 Task: Add a signature Henry Lee containing Have a great Christmas Eve, Henry Lee to email address softage.5@softage.net and add a folder Nutrition
Action: Mouse moved to (38, 50)
Screenshot: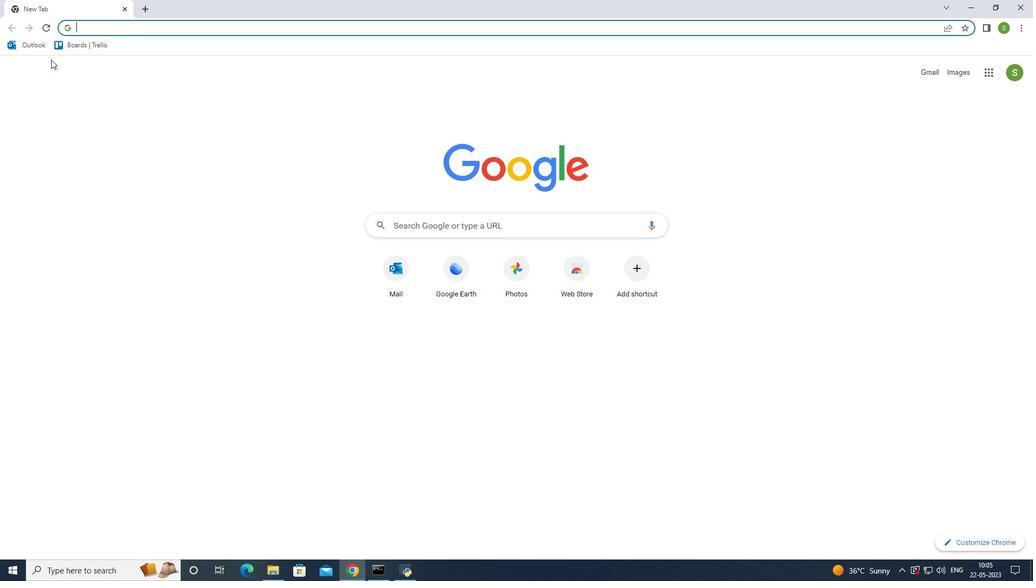 
Action: Mouse pressed left at (38, 50)
Screenshot: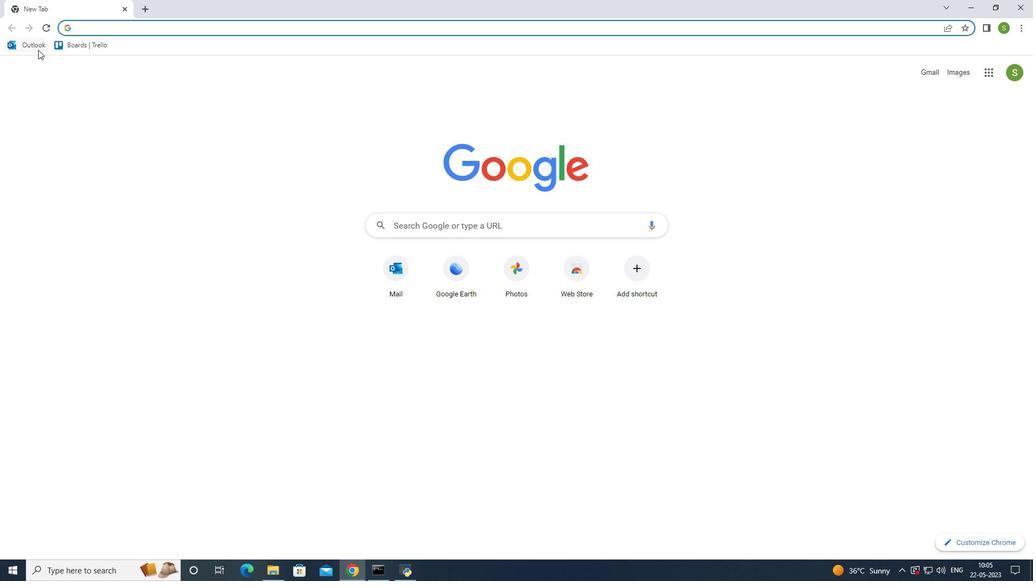 
Action: Mouse moved to (85, 90)
Screenshot: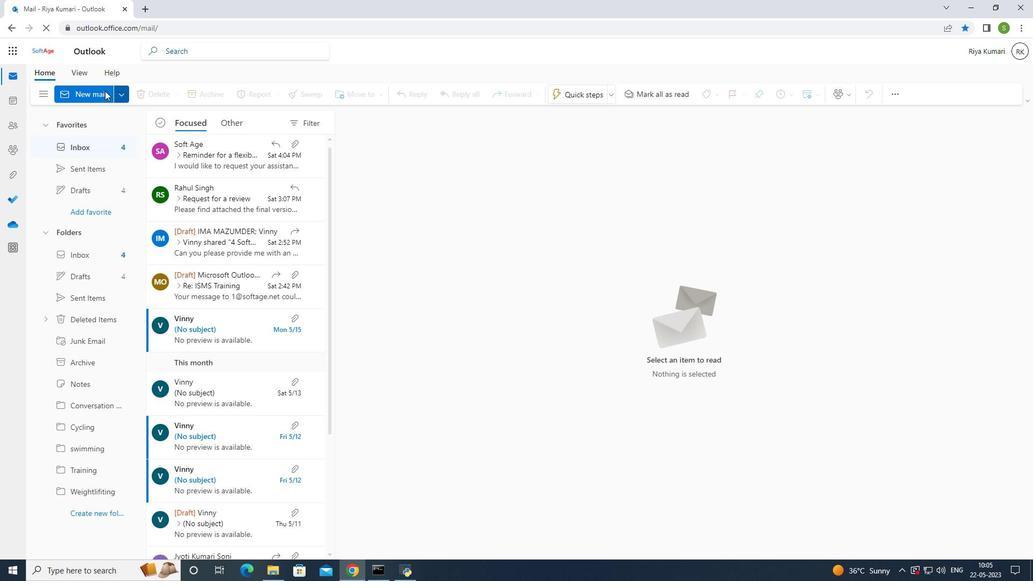 
Action: Mouse pressed left at (85, 90)
Screenshot: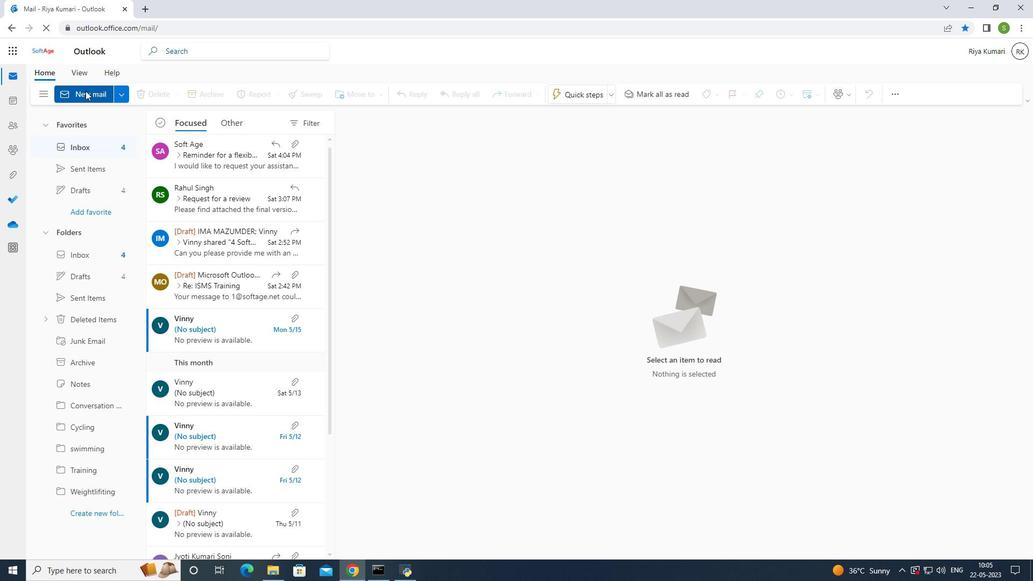 
Action: Mouse moved to (699, 92)
Screenshot: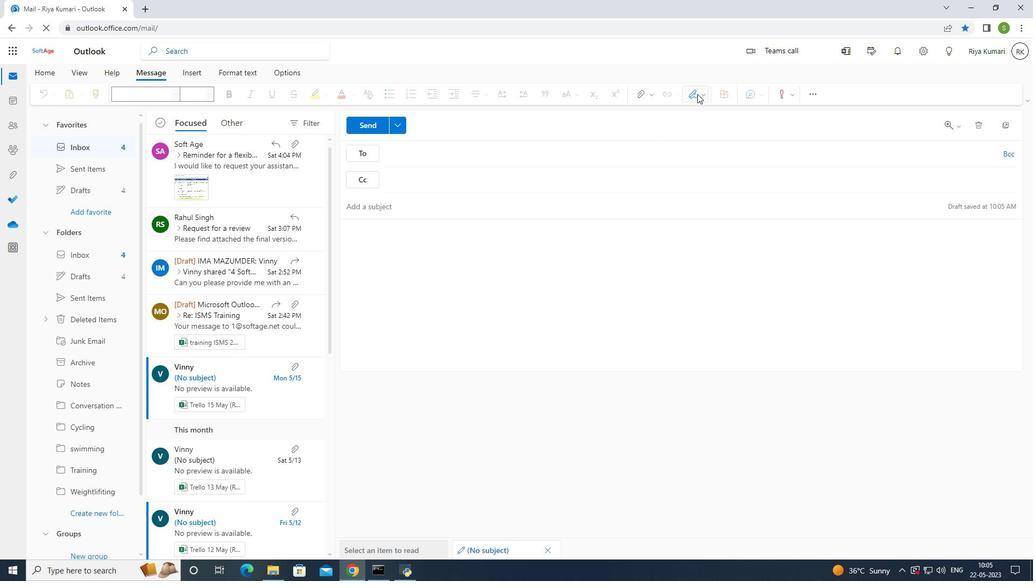 
Action: Mouse pressed left at (699, 92)
Screenshot: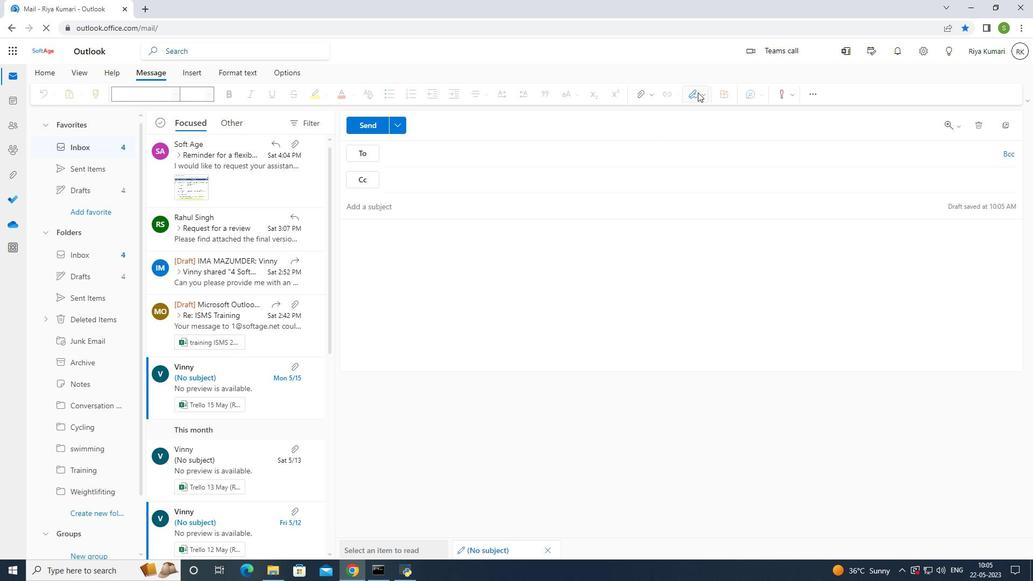 
Action: Mouse moved to (684, 140)
Screenshot: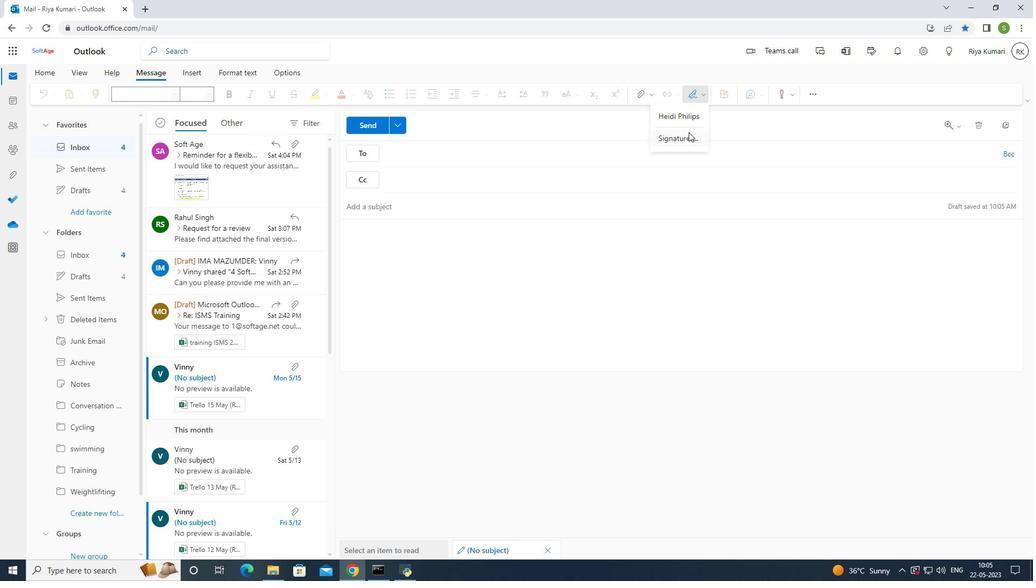 
Action: Mouse pressed left at (684, 140)
Screenshot: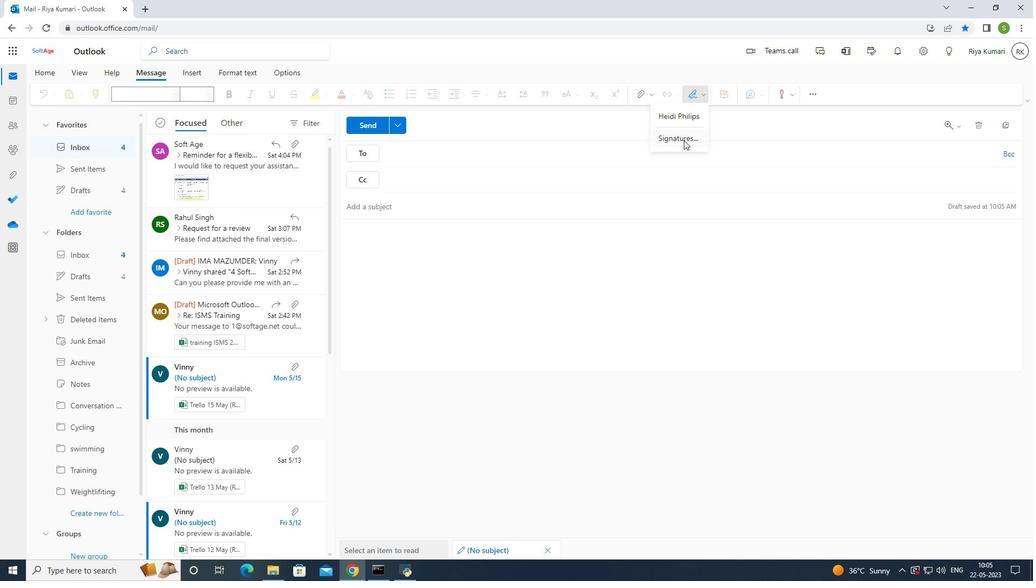 
Action: Mouse moved to (670, 178)
Screenshot: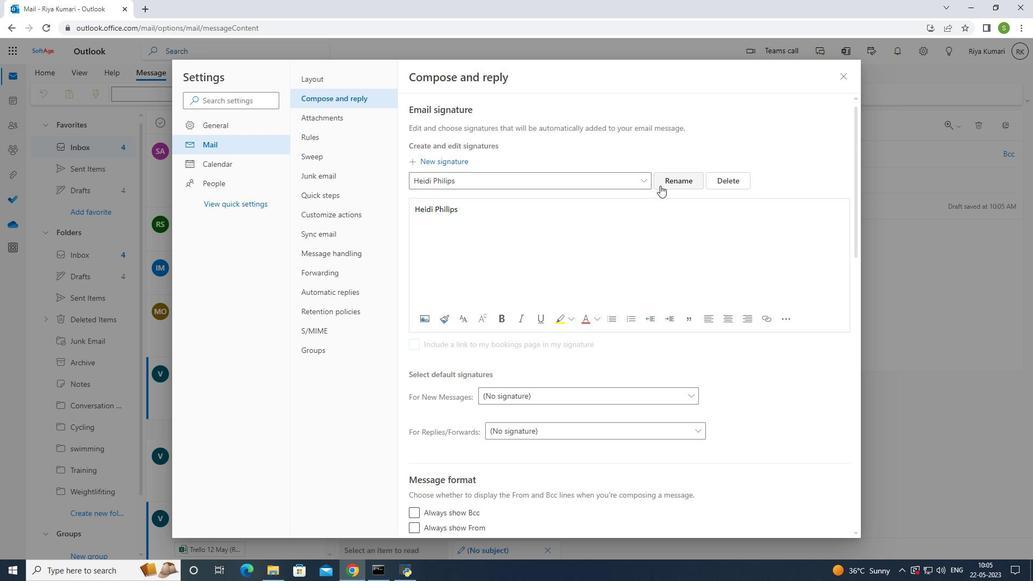 
Action: Mouse pressed left at (670, 178)
Screenshot: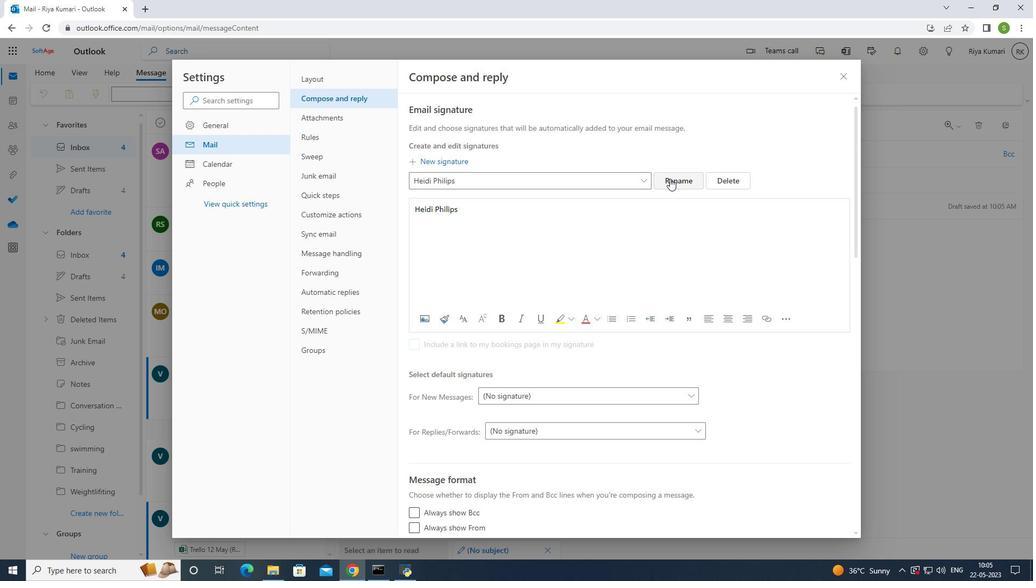 
Action: Mouse moved to (490, 172)
Screenshot: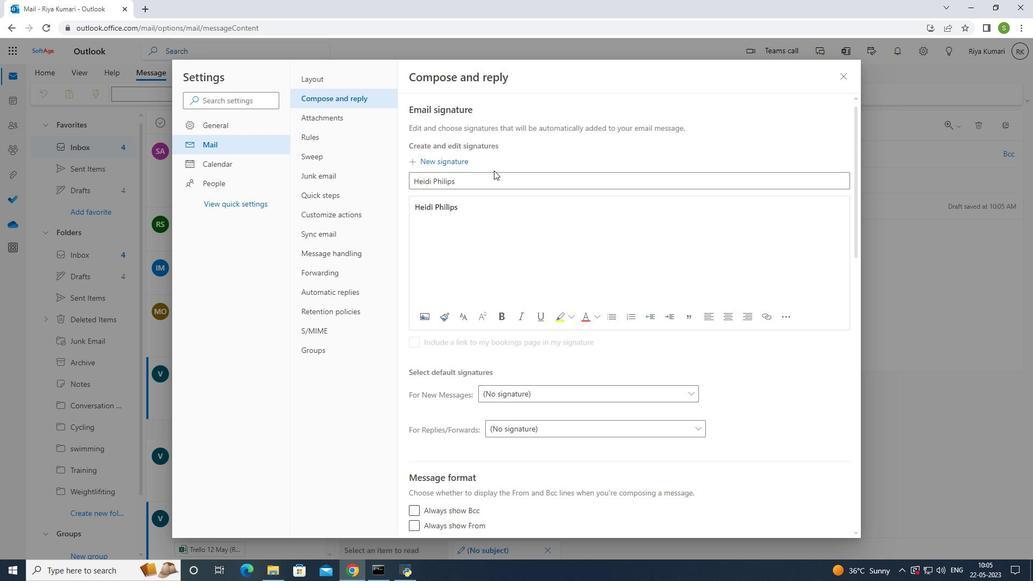 
Action: Mouse pressed left at (490, 172)
Screenshot: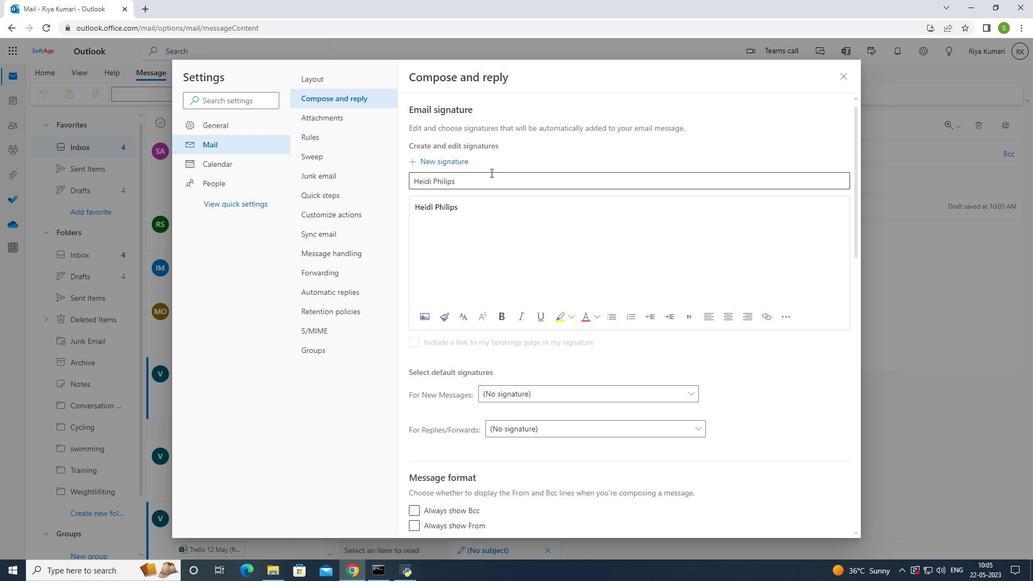 
Action: Key pressed <Key.backspace><Key.backspace><Key.backspace><Key.backspace><Key.backspace><Key.backspace><Key.backspace><Key.backspace><Key.backspace><Key.backspace><Key.backspace><Key.backspace><Key.backspace><Key.backspace><Key.backspace><Key.backspace><Key.backspace><Key.backspace><Key.backspace><Key.backspace><Key.backspace><Key.backspace><Key.backspace><Key.backspace>
Screenshot: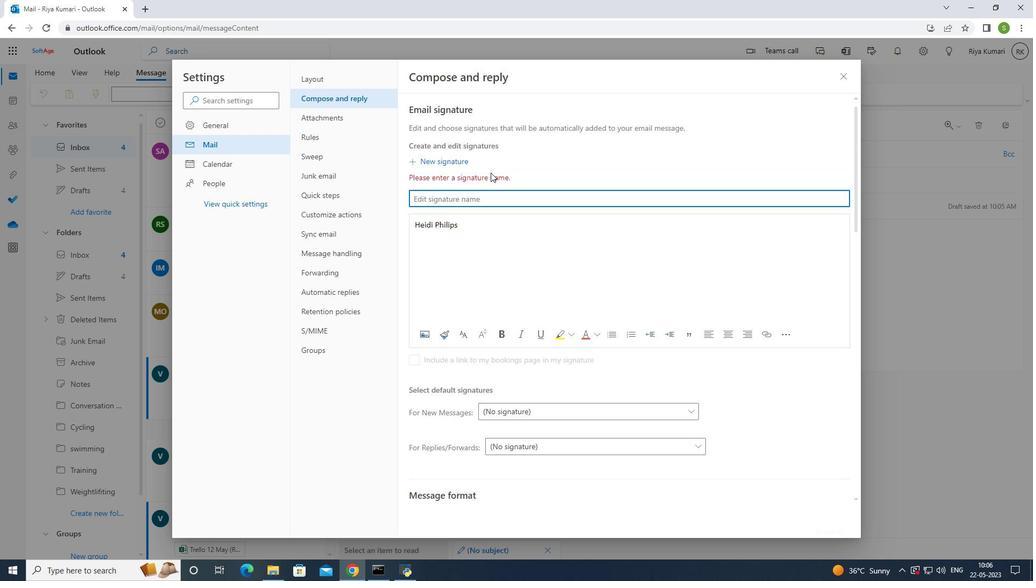 
Action: Mouse moved to (495, 195)
Screenshot: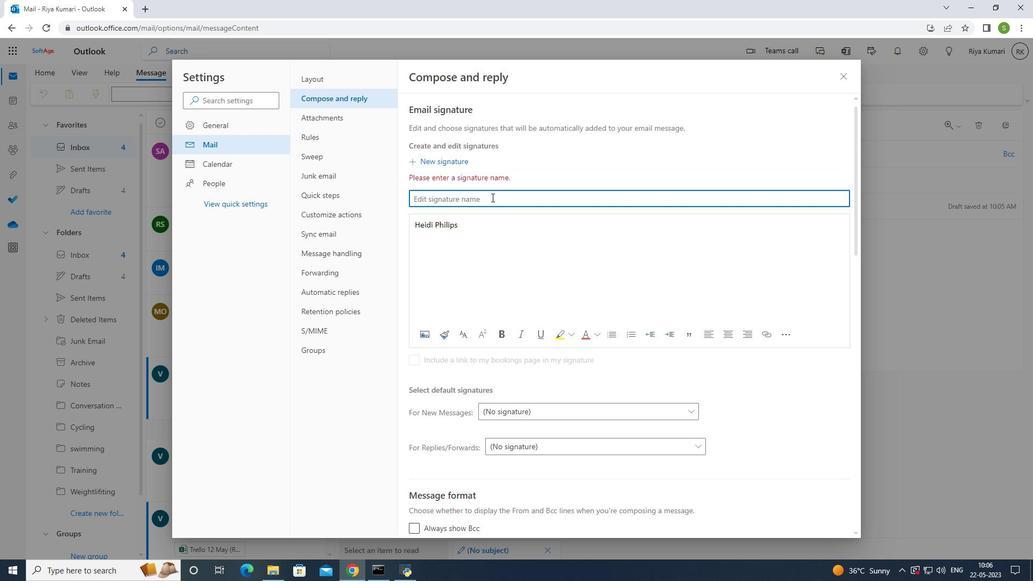 
Action: Key pressed <Key.shift>Henry<Key.space><Key.shift><Key.shift><Key.shift><Key.shift><Key.shift><Key.shift><Key.shift><Key.shift><Key.shift>Leectrl+A<'\x03'>
Screenshot: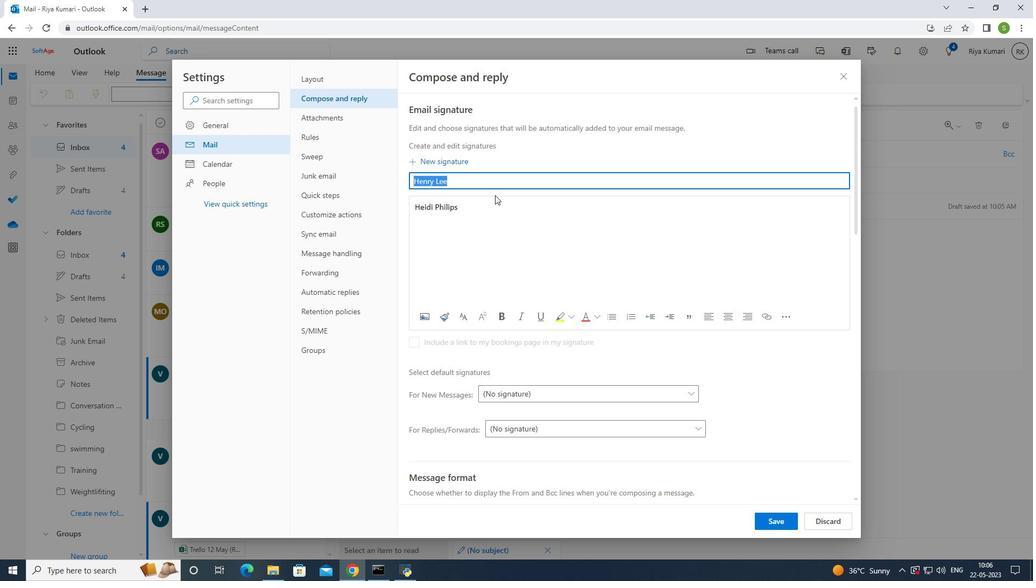 
Action: Mouse moved to (463, 208)
Screenshot: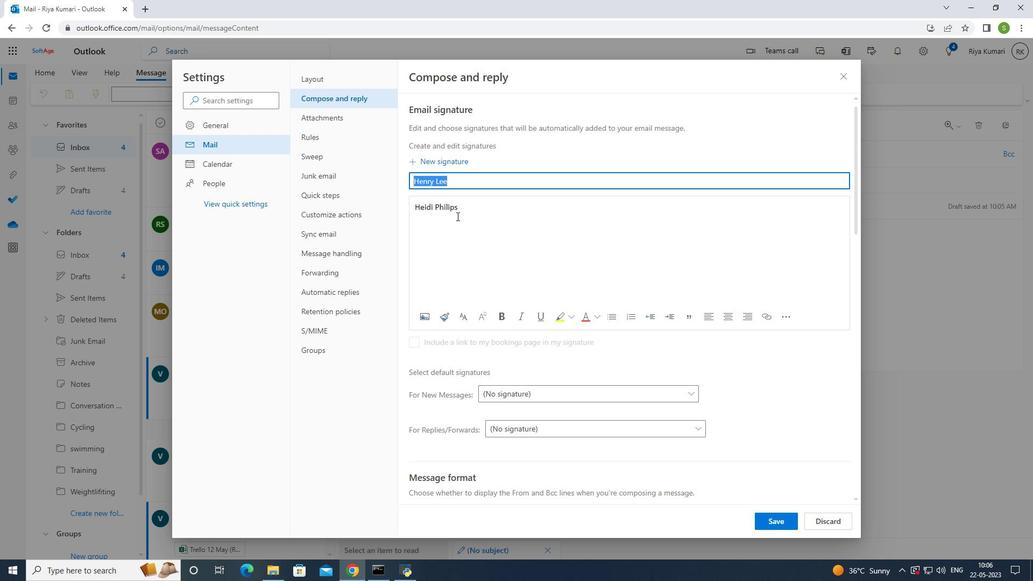 
Action: Mouse pressed left at (463, 208)
Screenshot: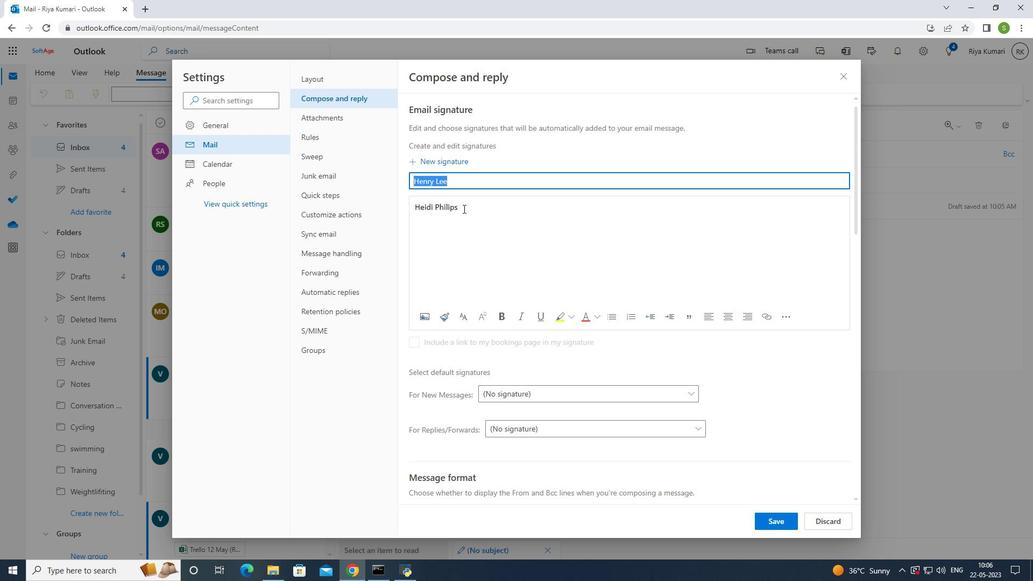 
Action: Mouse moved to (462, 208)
Screenshot: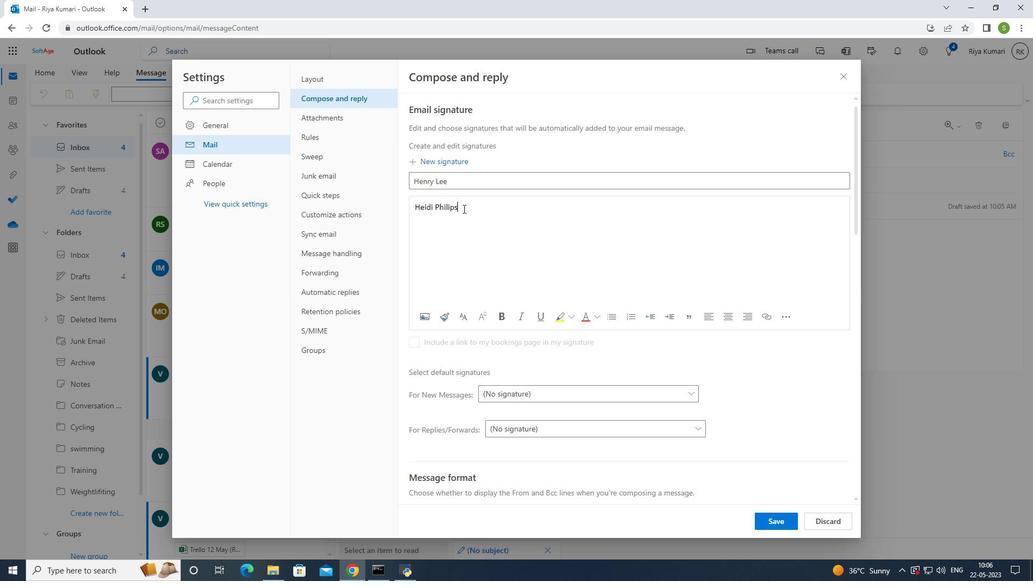 
Action: Key pressed <Key.backspace>
Screenshot: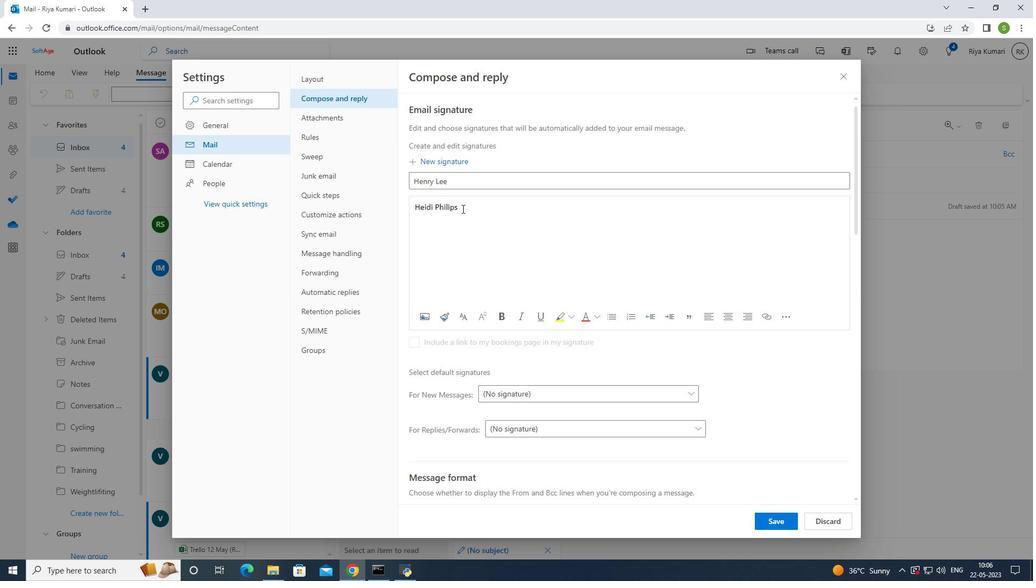 
Action: Mouse moved to (460, 209)
Screenshot: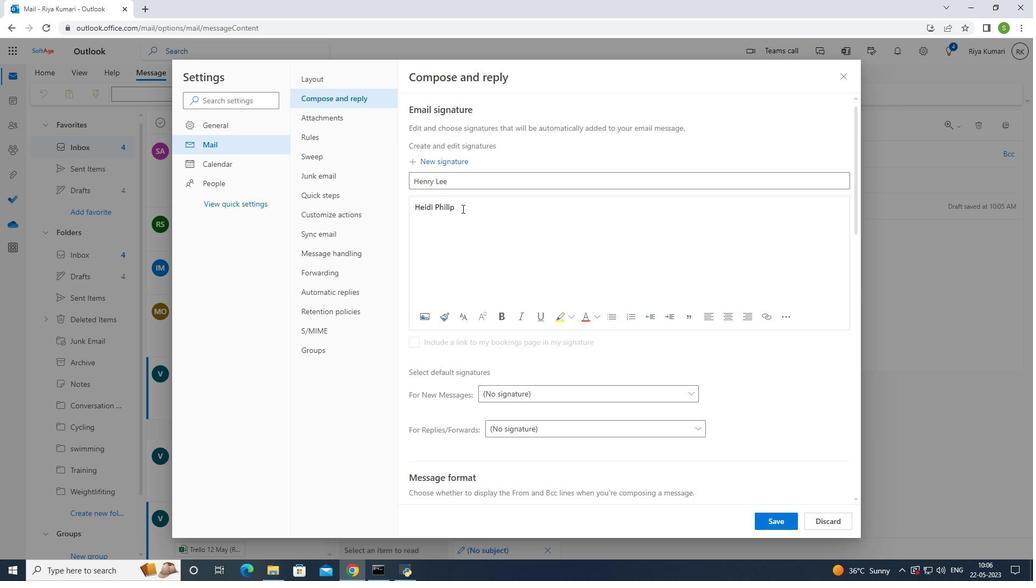 
Action: Key pressed <Key.backspace><Key.backspace><Key.backspace><Key.backspace><Key.backspace><Key.backspace><Key.backspace><Key.backspace><Key.backspace><Key.backspace><Key.backspace><Key.backspace><Key.backspace><Key.backspace><Key.backspace><Key.backspace><Key.backspace>ctrl+V
Screenshot: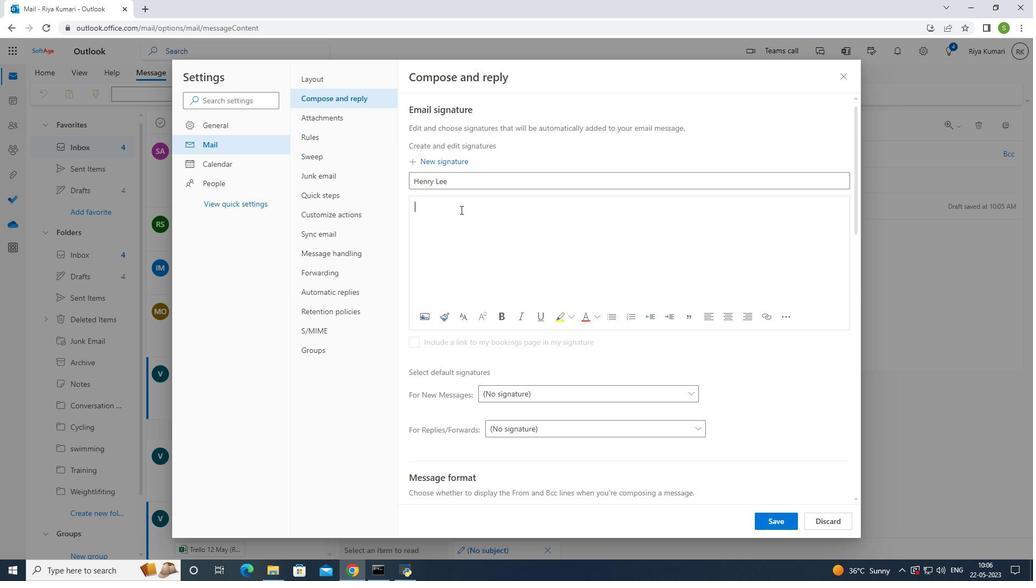
Action: Mouse moved to (776, 525)
Screenshot: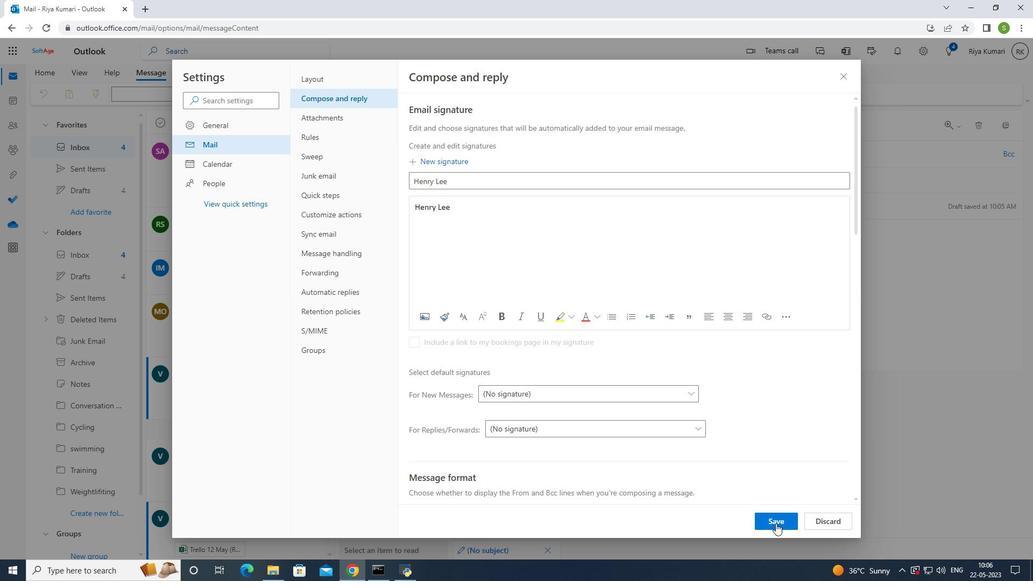 
Action: Mouse pressed left at (776, 525)
Screenshot: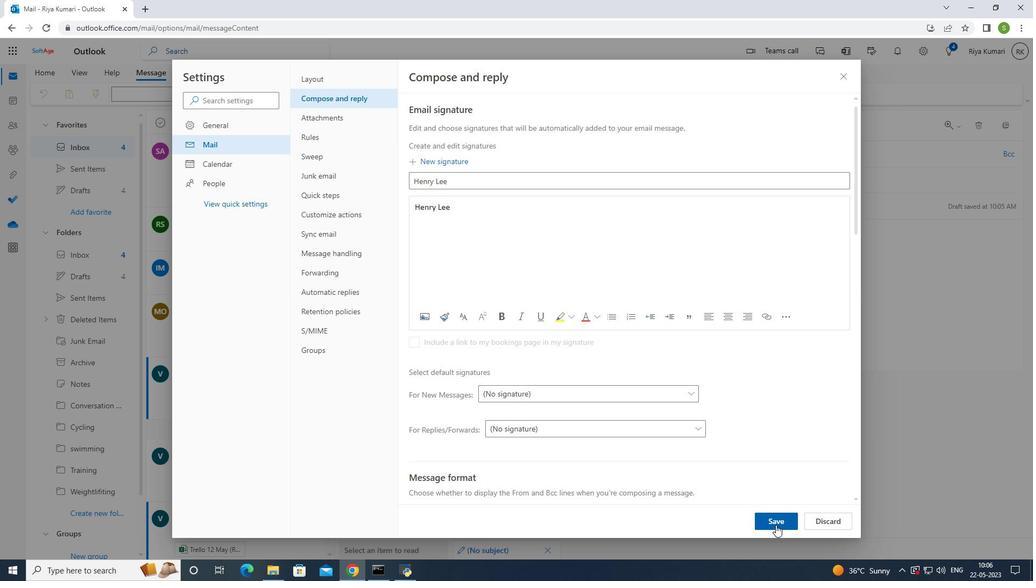 
Action: Mouse moved to (850, 78)
Screenshot: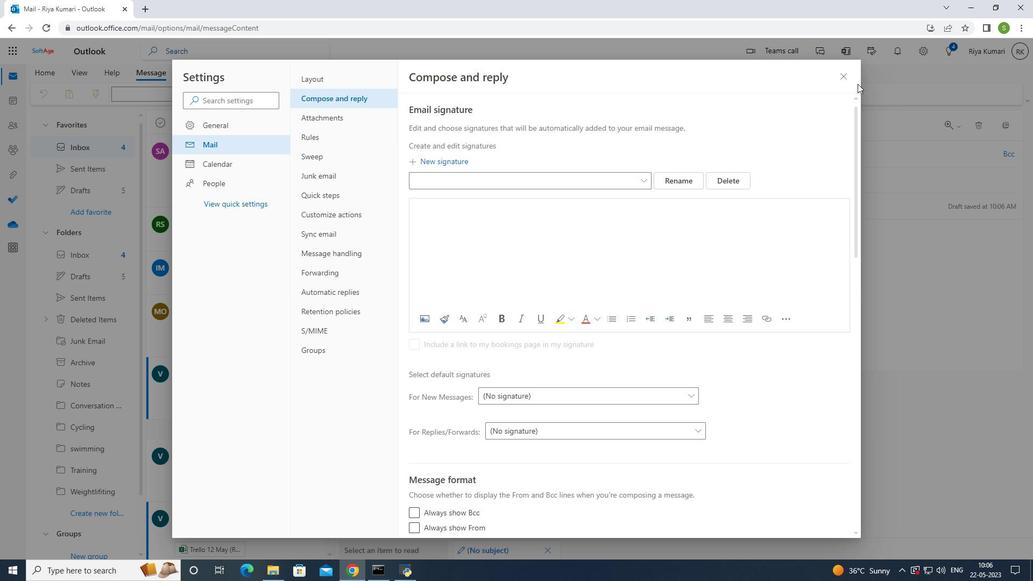
Action: Mouse pressed left at (850, 78)
Screenshot: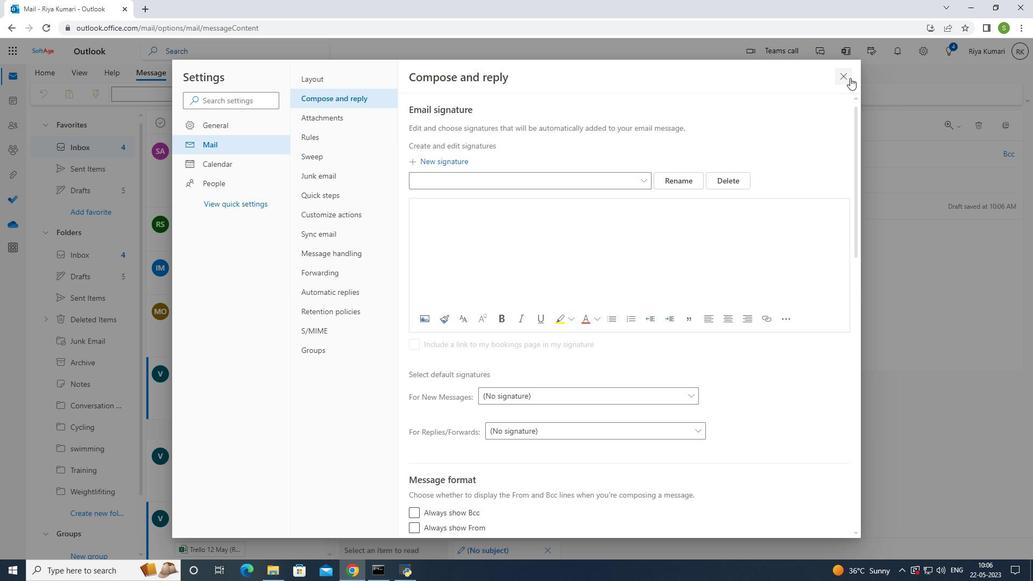 
Action: Mouse moved to (420, 242)
Screenshot: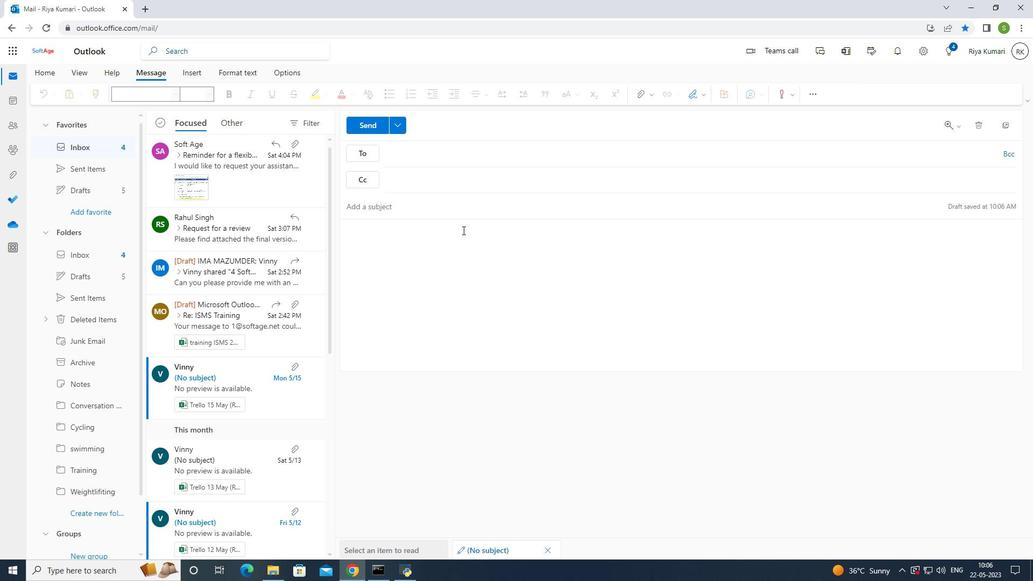 
Action: Mouse pressed left at (420, 242)
Screenshot: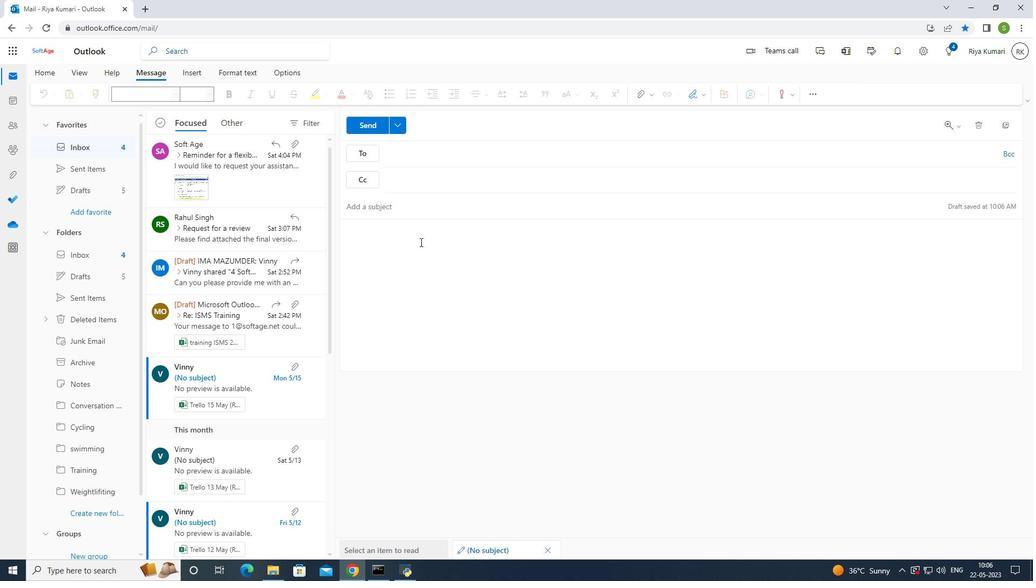 
Action: Mouse moved to (702, 93)
Screenshot: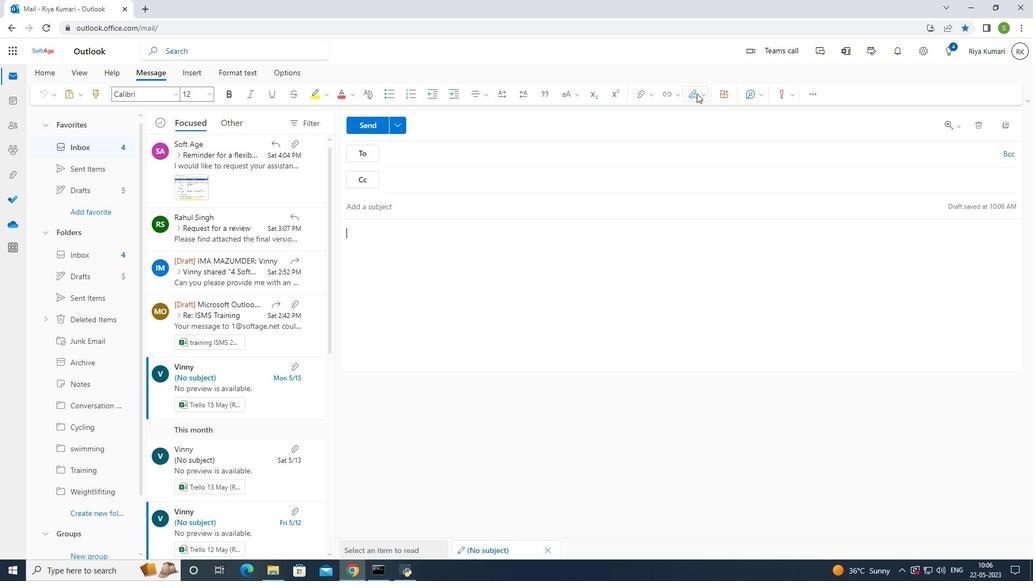 
Action: Mouse pressed left at (702, 93)
Screenshot: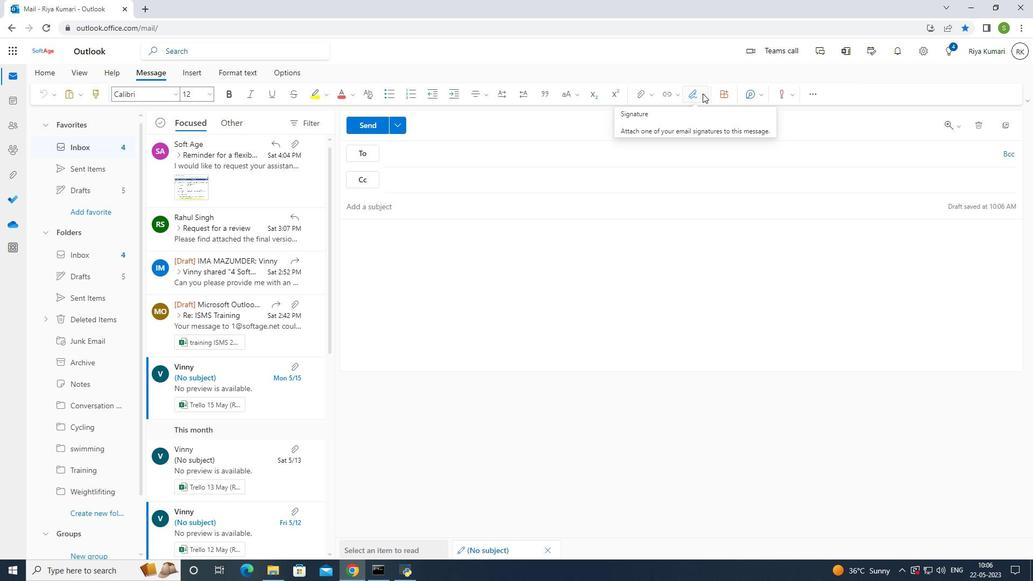 
Action: Mouse moved to (687, 116)
Screenshot: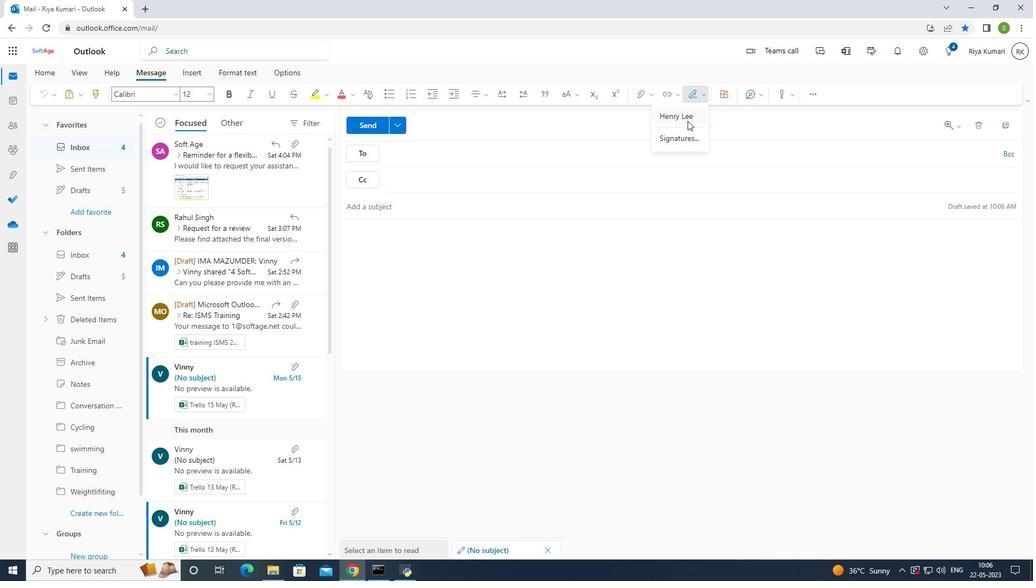 
Action: Mouse pressed left at (687, 116)
Screenshot: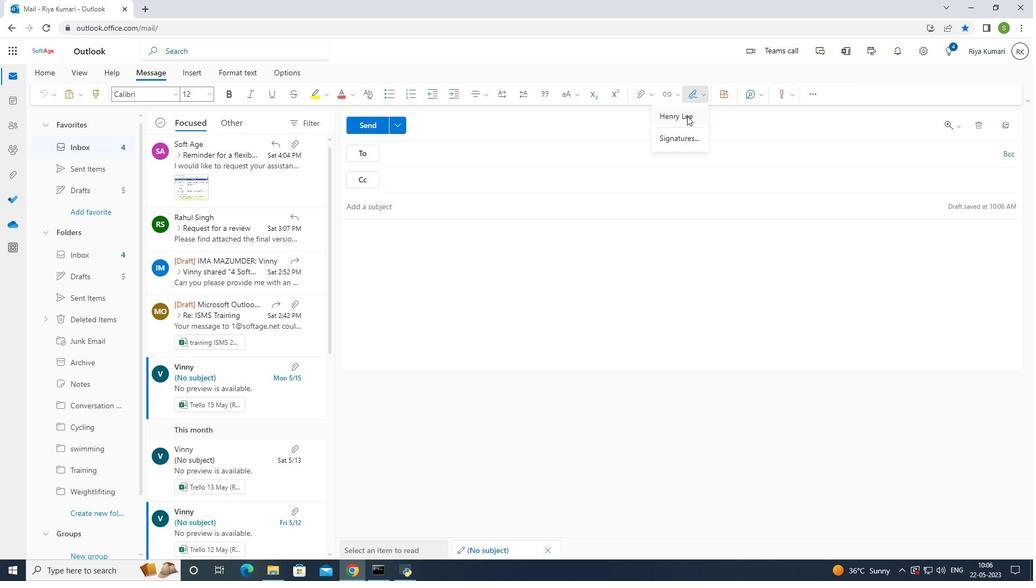 
Action: Mouse moved to (426, 156)
Screenshot: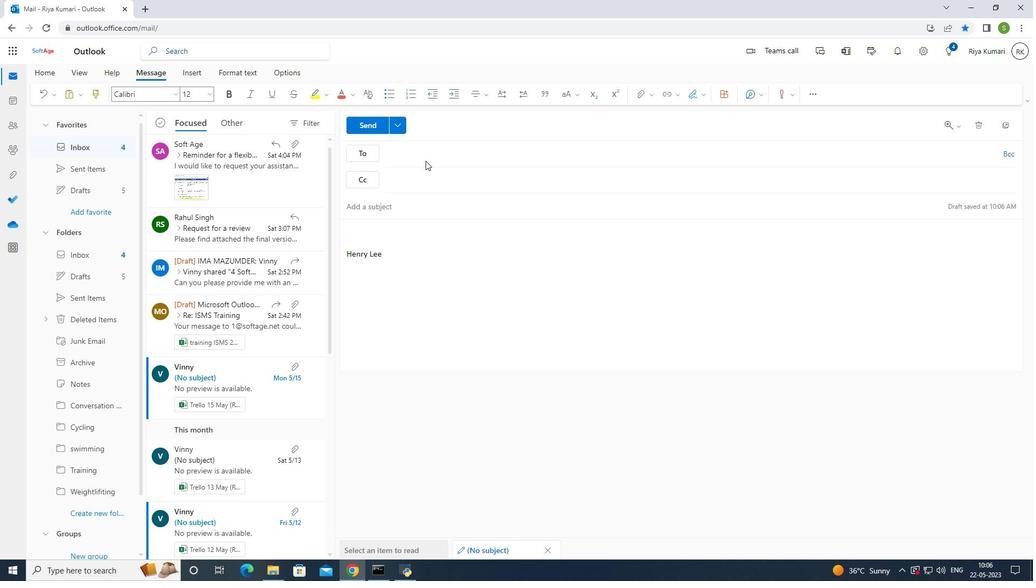 
Action: Mouse pressed left at (426, 156)
Screenshot: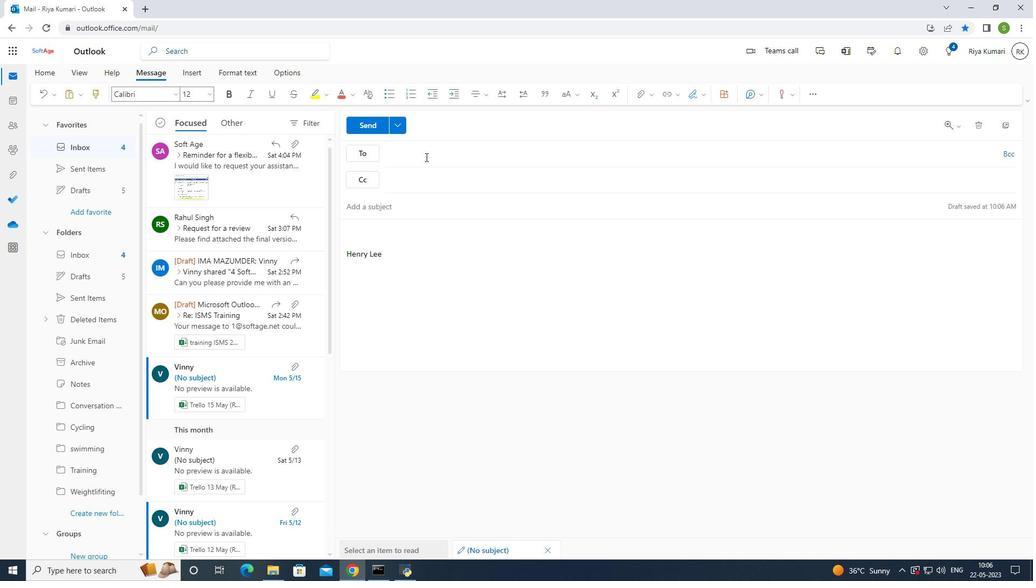 
Action: Mouse moved to (426, 156)
Screenshot: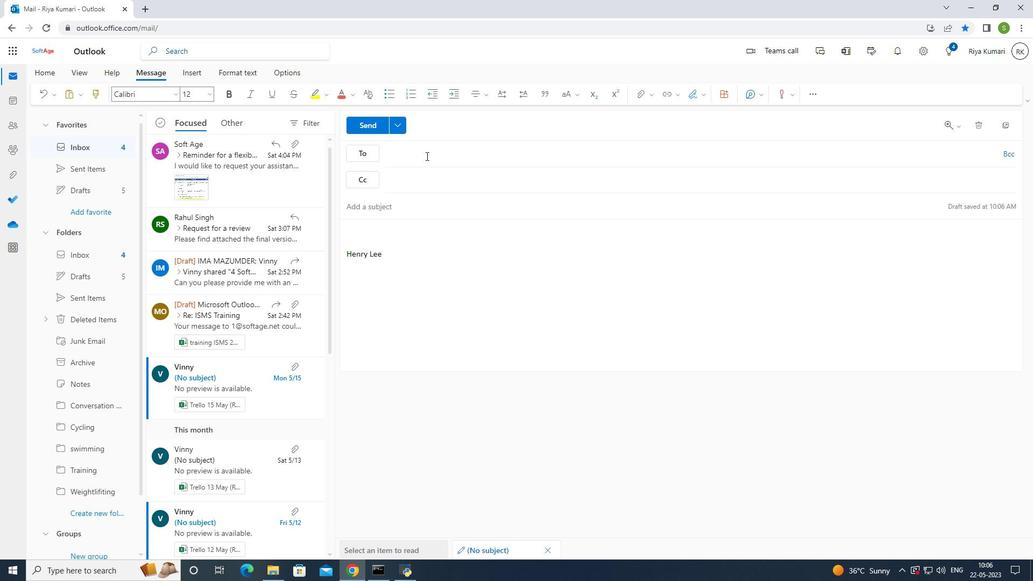 
Action: Key pressed sog<Key.backspace>ftage.5<Key.shift>@softage.net
Screenshot: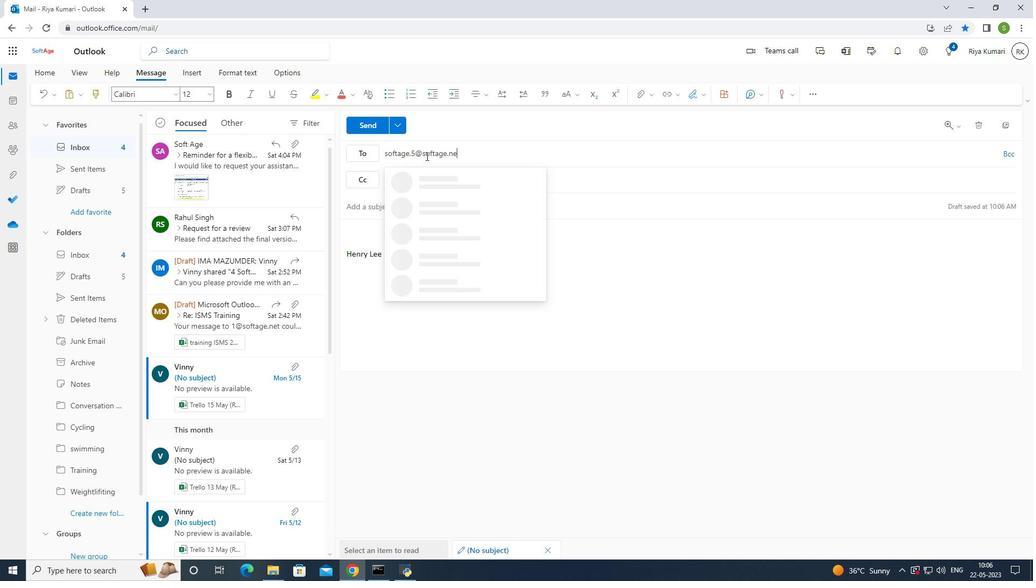 
Action: Mouse moved to (435, 179)
Screenshot: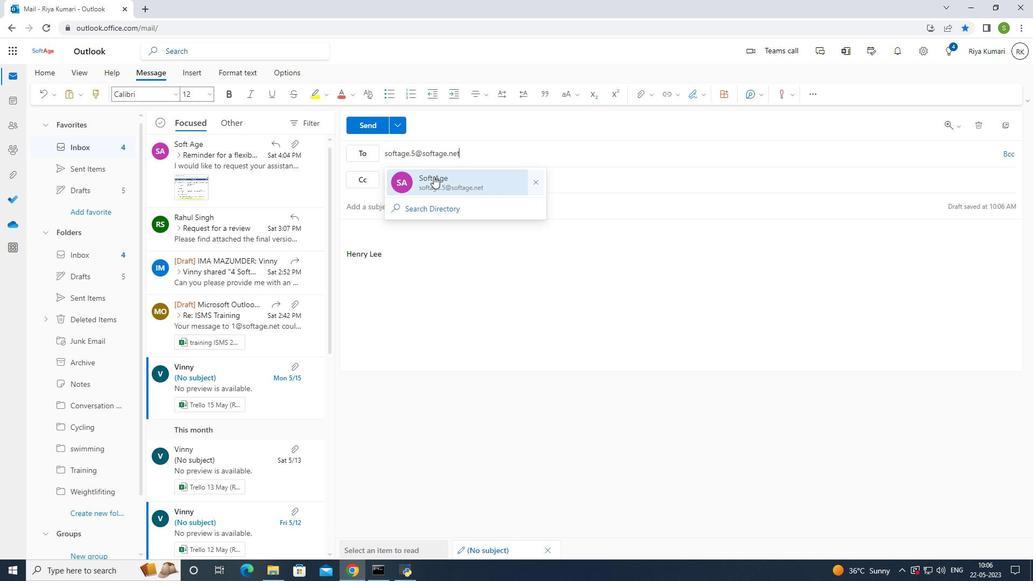 
Action: Mouse pressed left at (435, 179)
Screenshot: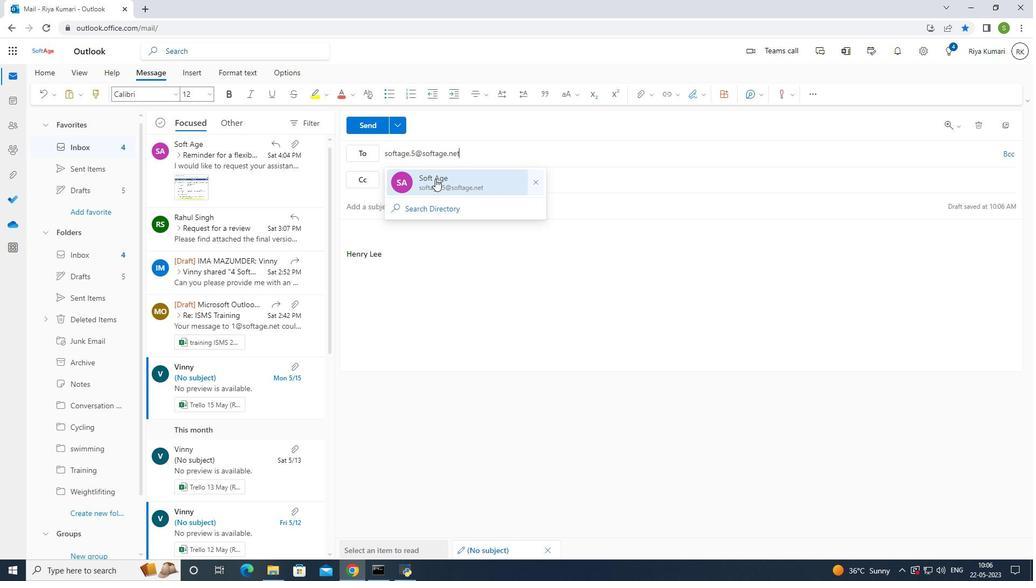 
Action: Mouse moved to (89, 335)
Screenshot: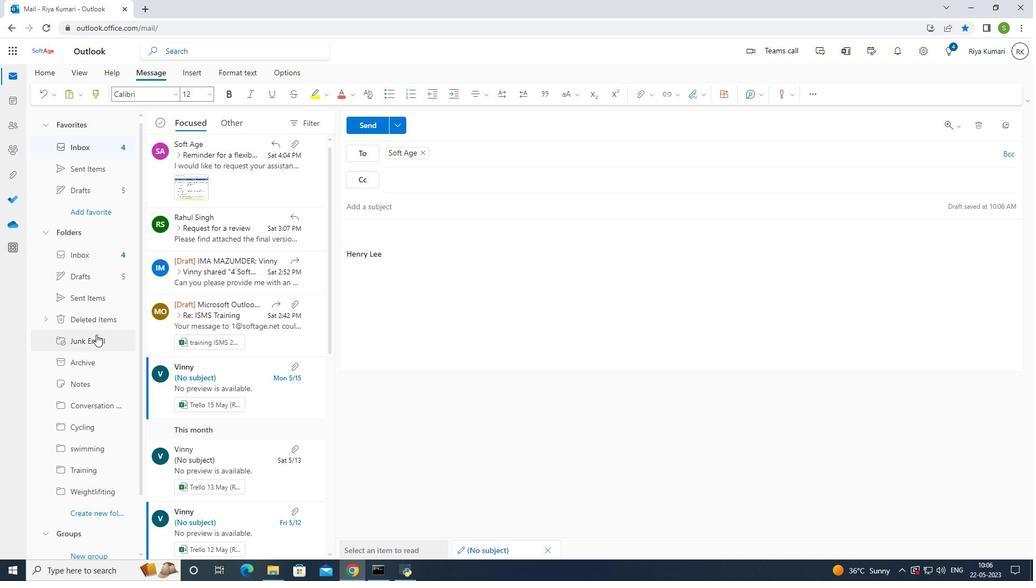 
Action: Mouse scrolled (89, 335) with delta (0, 0)
Screenshot: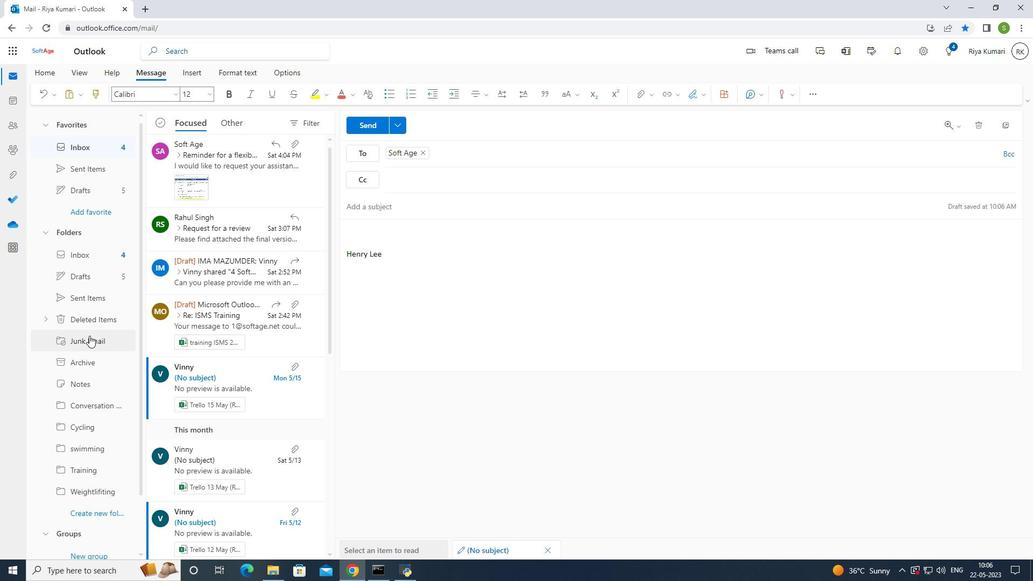 
Action: Mouse scrolled (89, 335) with delta (0, 0)
Screenshot: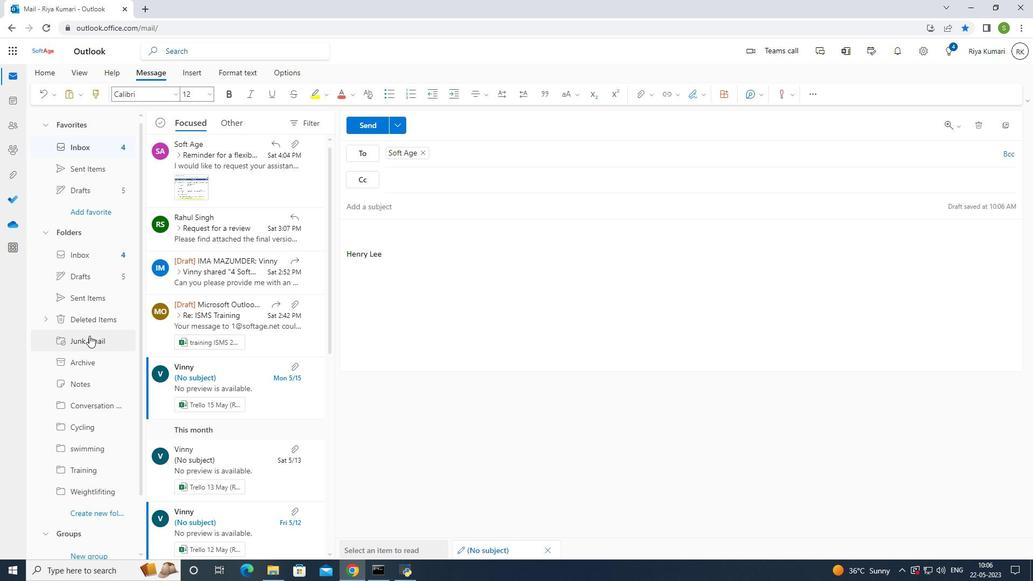 
Action: Mouse moved to (89, 336)
Screenshot: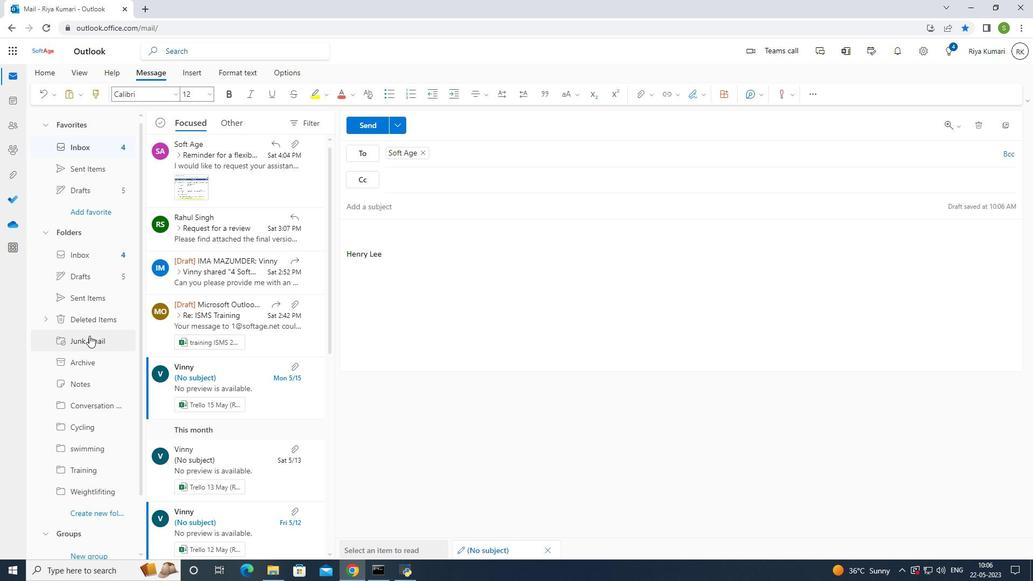 
Action: Mouse scrolled (89, 335) with delta (0, 0)
Screenshot: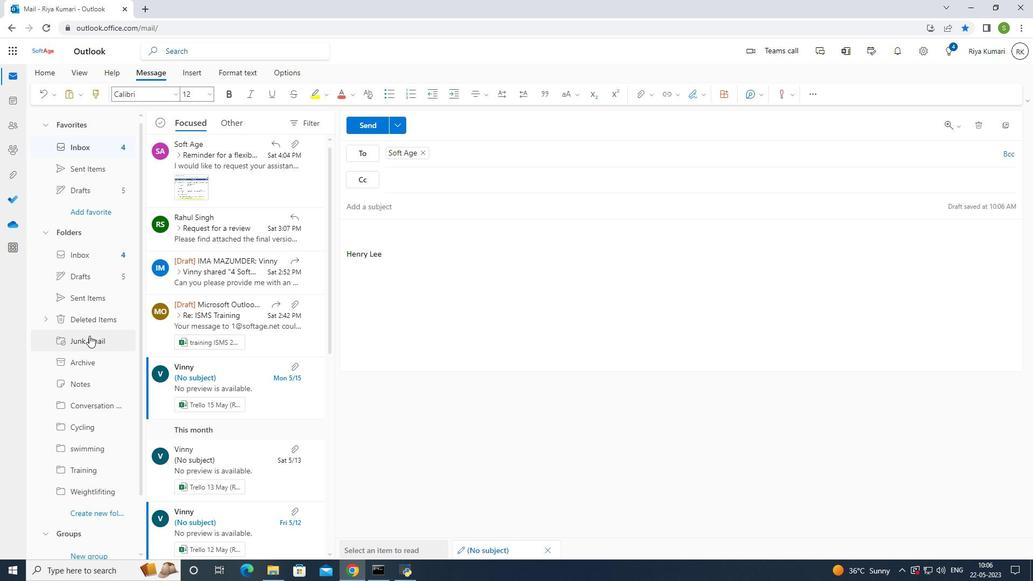 
Action: Mouse scrolled (89, 335) with delta (0, 0)
Screenshot: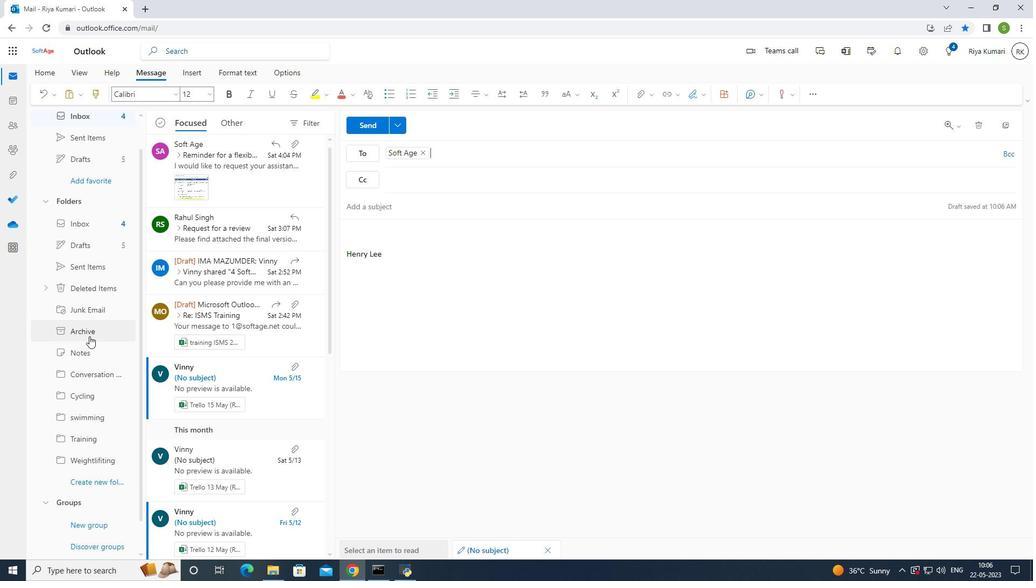 
Action: Mouse scrolled (89, 335) with delta (0, 0)
Screenshot: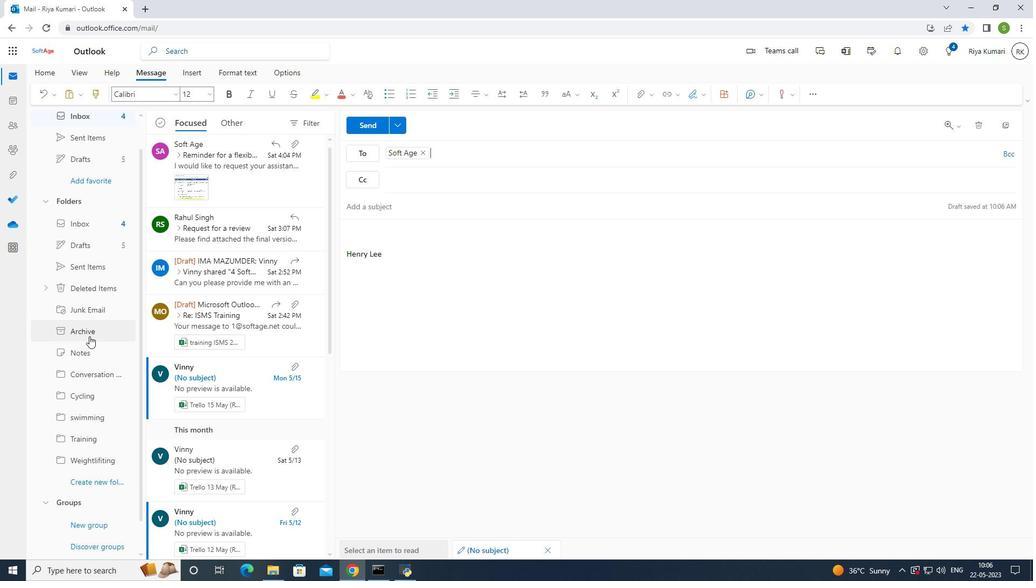 
Action: Mouse moved to (97, 454)
Screenshot: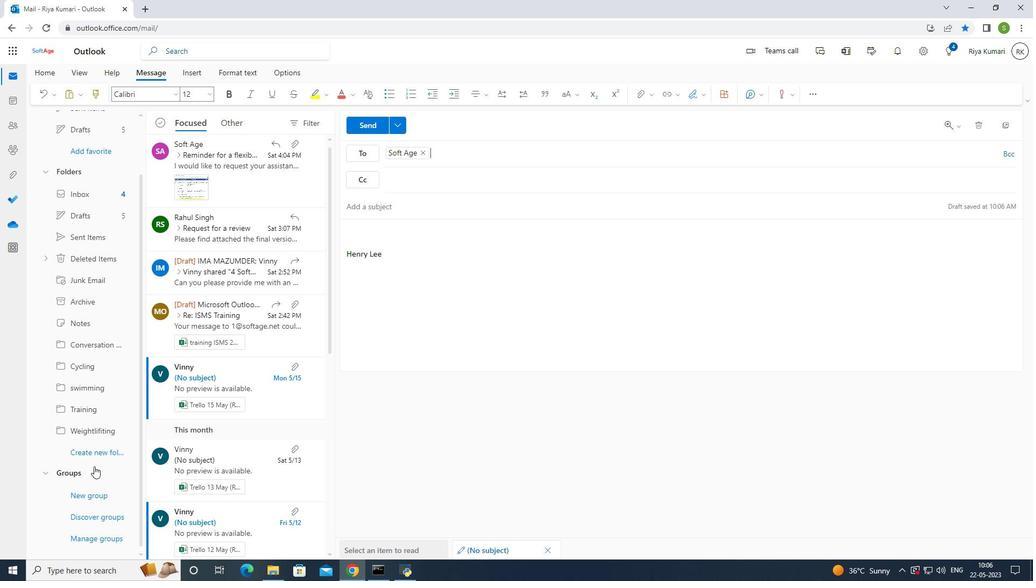 
Action: Mouse pressed left at (97, 454)
Screenshot: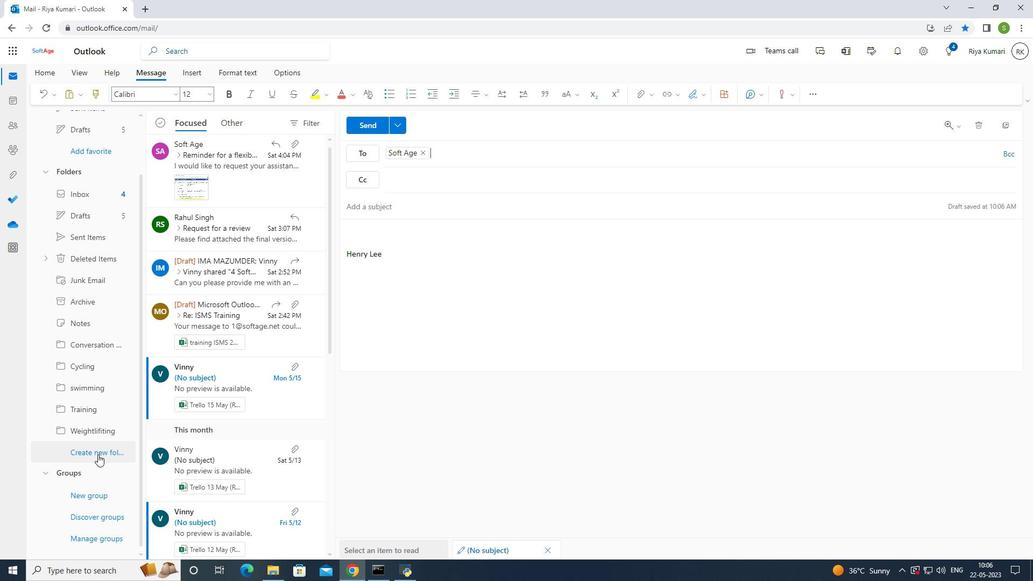 
Action: Mouse moved to (84, 447)
Screenshot: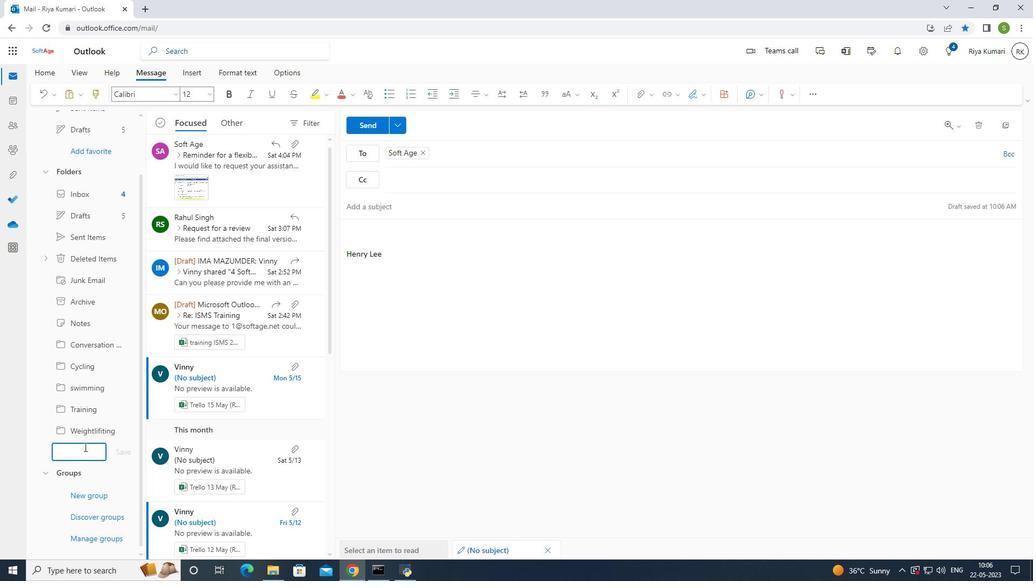 
Action: Mouse pressed left at (84, 447)
Screenshot: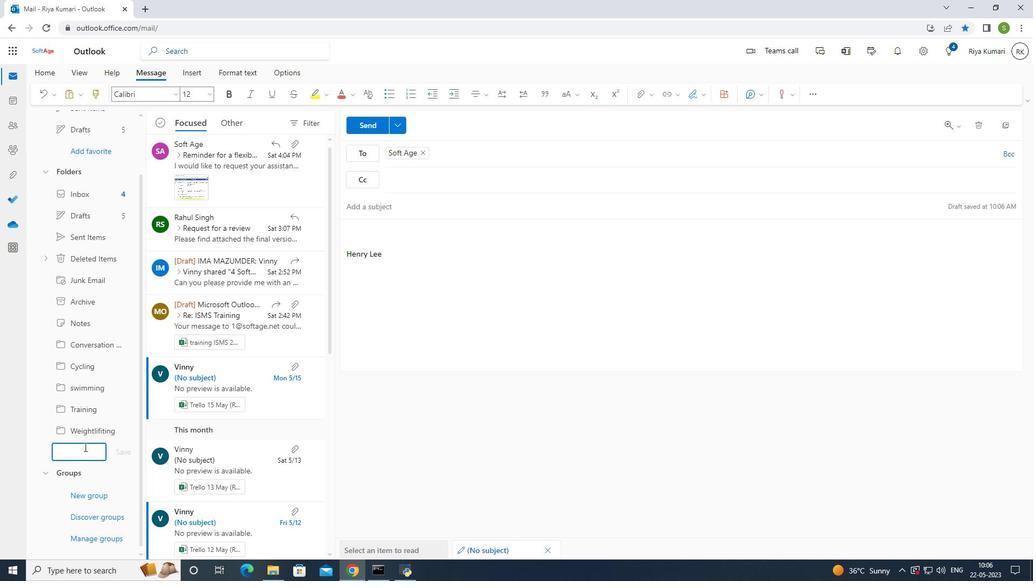 
Action: Mouse moved to (505, 448)
Screenshot: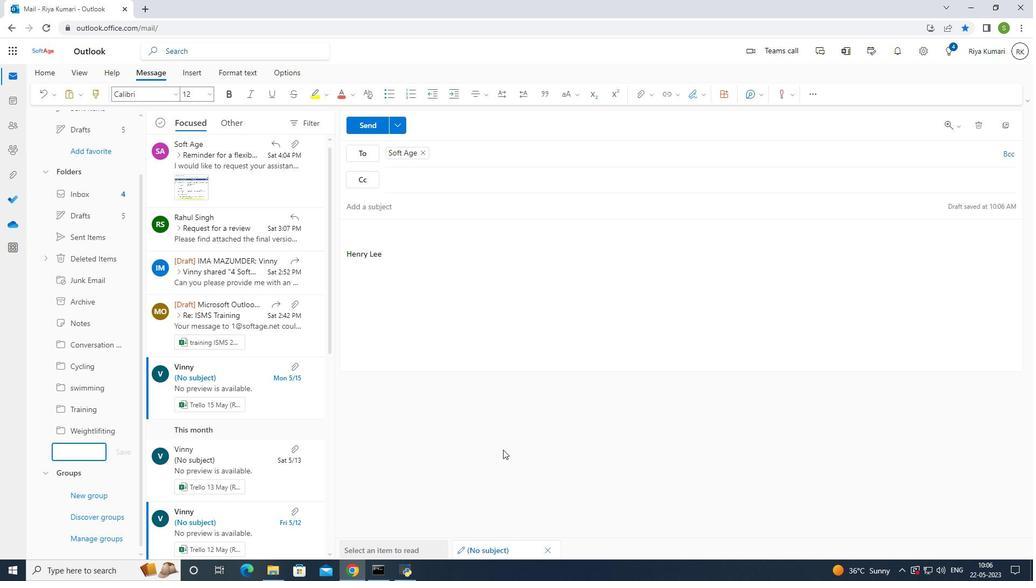 
Action: Key pressed <Key.shift><Key.shift><Key.shift><Key.shift><Key.shift><Key.shift><Key.shift><Key.shift><Key.shift><Key.shift><Key.shift><Key.shift><Key.shift><Key.shift><Key.shift><Key.shift><Key.shift><Key.shift><Key.shift><Key.shift><Key.shift><Key.shift><Key.shift><Key.shift>Nutrition
Screenshot: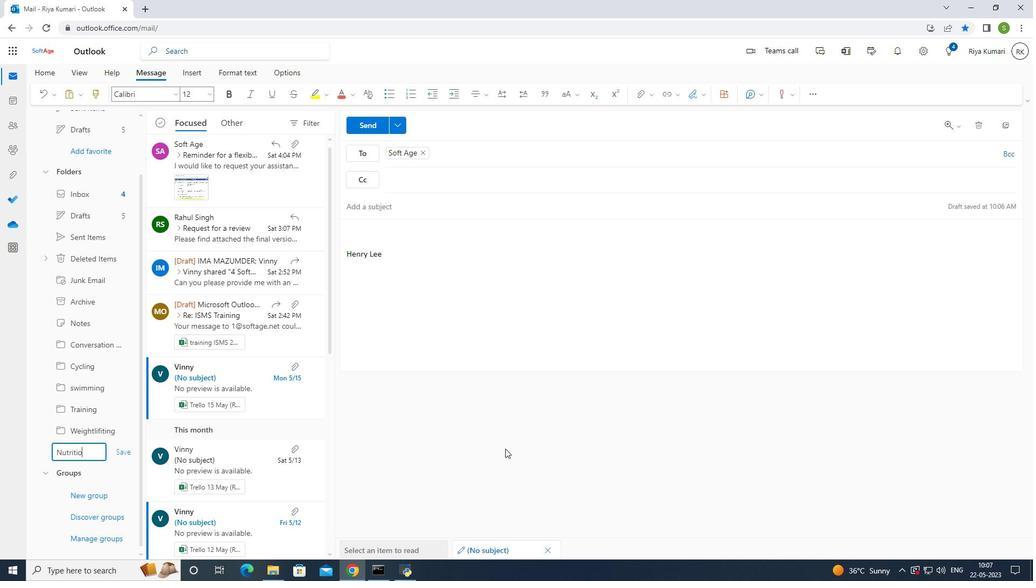 
Action: Mouse moved to (124, 454)
Screenshot: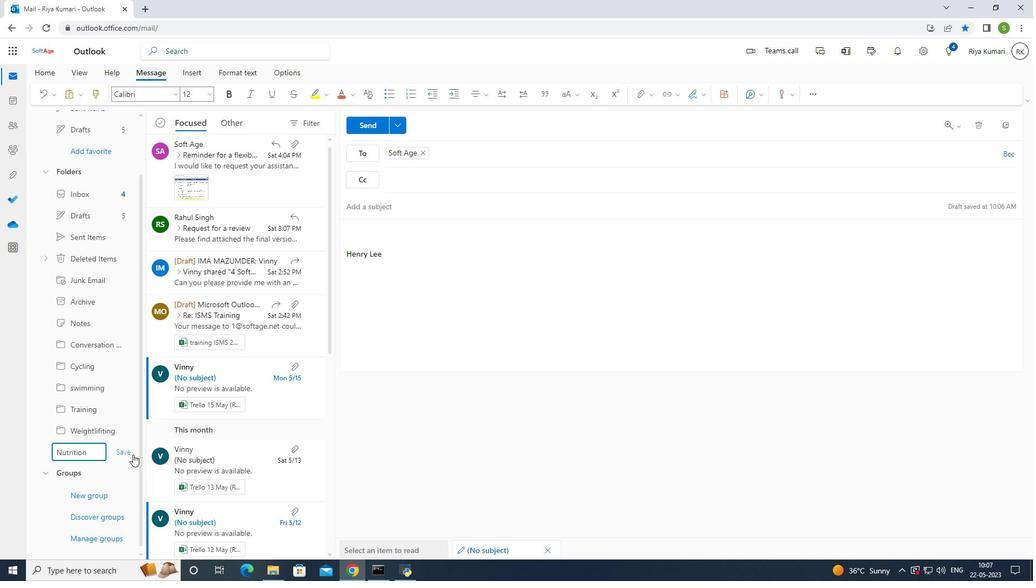 
Action: Mouse pressed left at (124, 454)
Screenshot: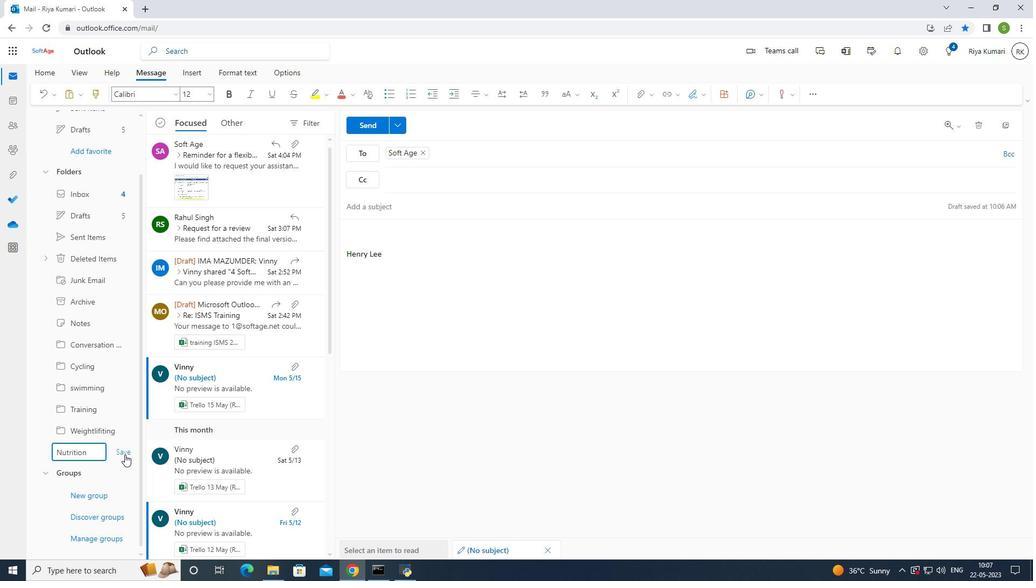 
Action: Mouse moved to (374, 228)
Screenshot: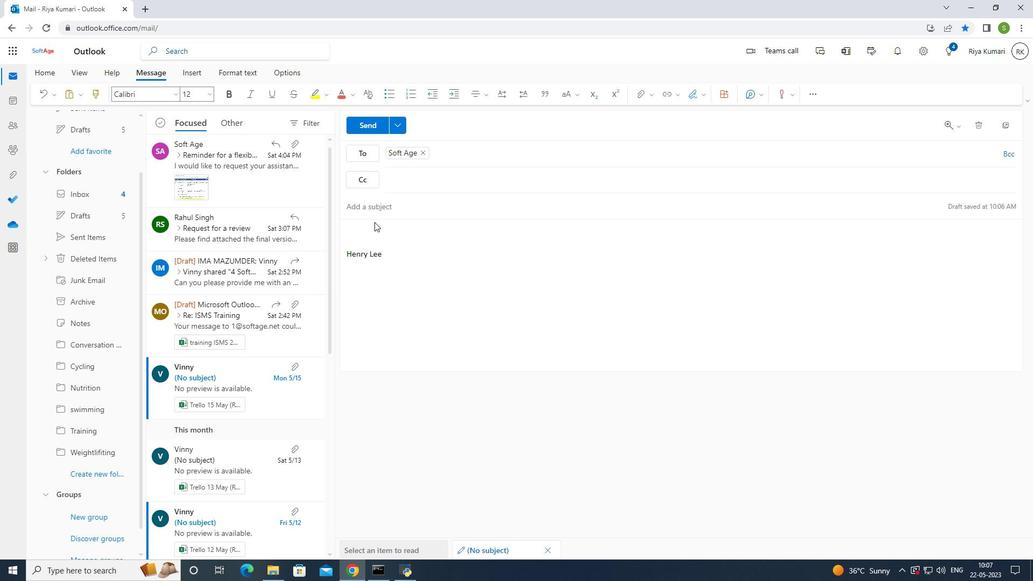 
Action: Mouse pressed left at (374, 228)
Screenshot: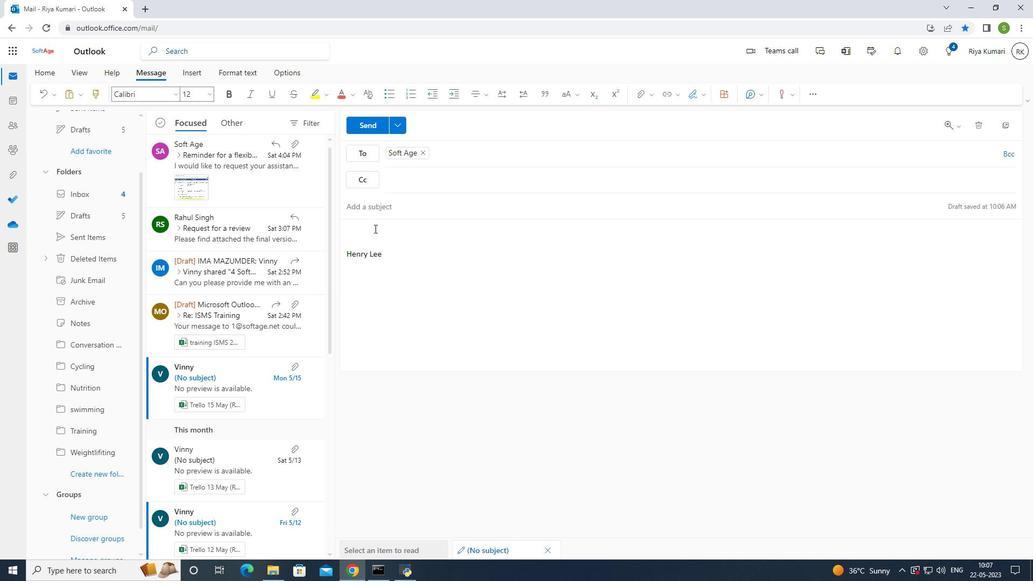 
Action: Mouse moved to (543, 429)
Screenshot: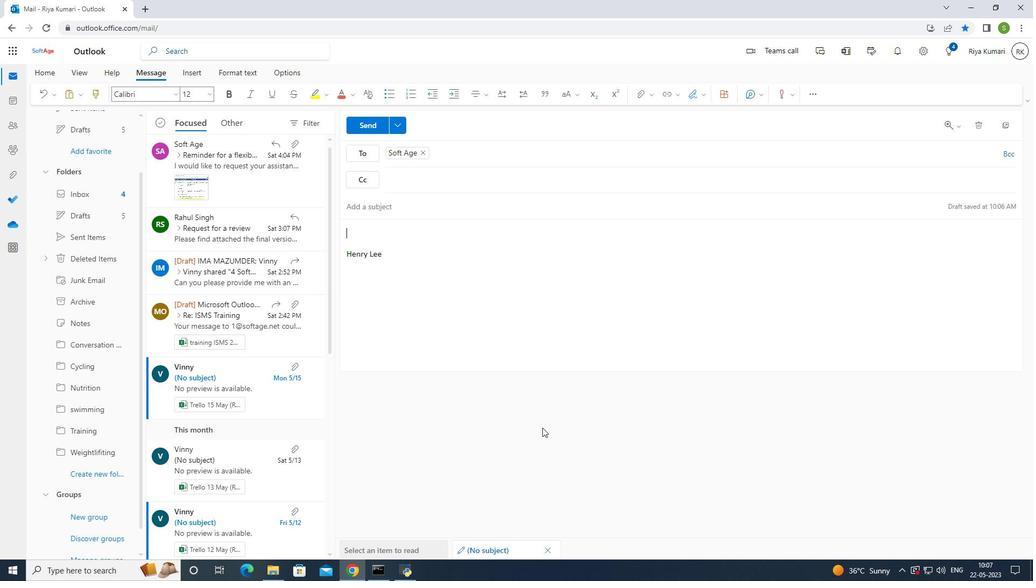 
Action: Key pressed <Key.shift>Have<Key.space><Key.shift>a<Key.space>grete<Key.backspace><Key.backspace>at<Key.space><Key.shift>Christmas<Key.space><Key.shift><Key.shift><Key.shift><Key.shift><Key.shift><Key.shift><Key.shift><Key.shift><Key.shift><Key.shift><Key.shift><Key.shift><Key.shift><Key.shift><Key.shift><Key.shift><Key.shift><Key.shift>Eve.
Screenshot: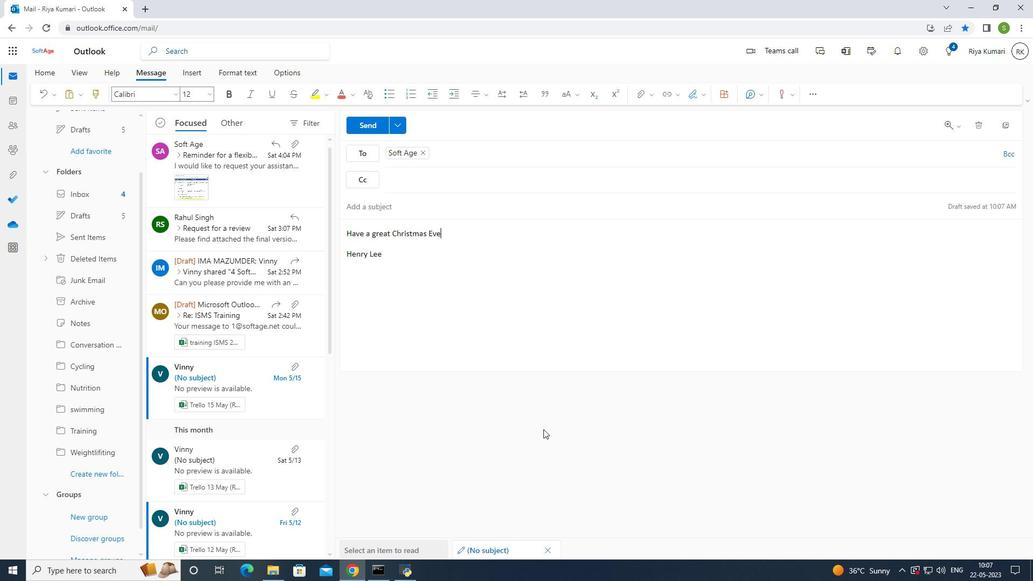 
Action: Mouse moved to (360, 121)
Screenshot: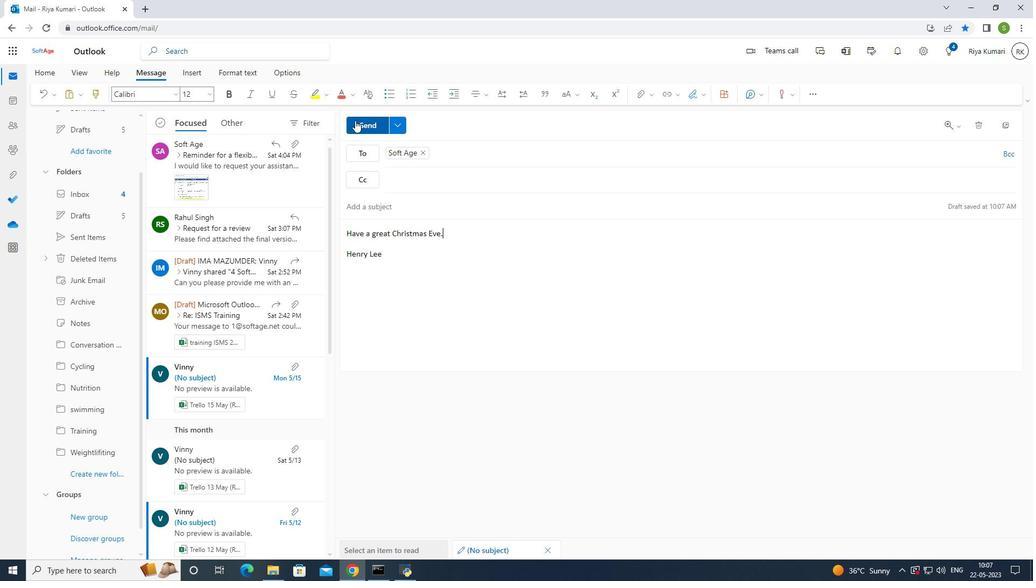 
Action: Mouse pressed left at (360, 121)
Screenshot: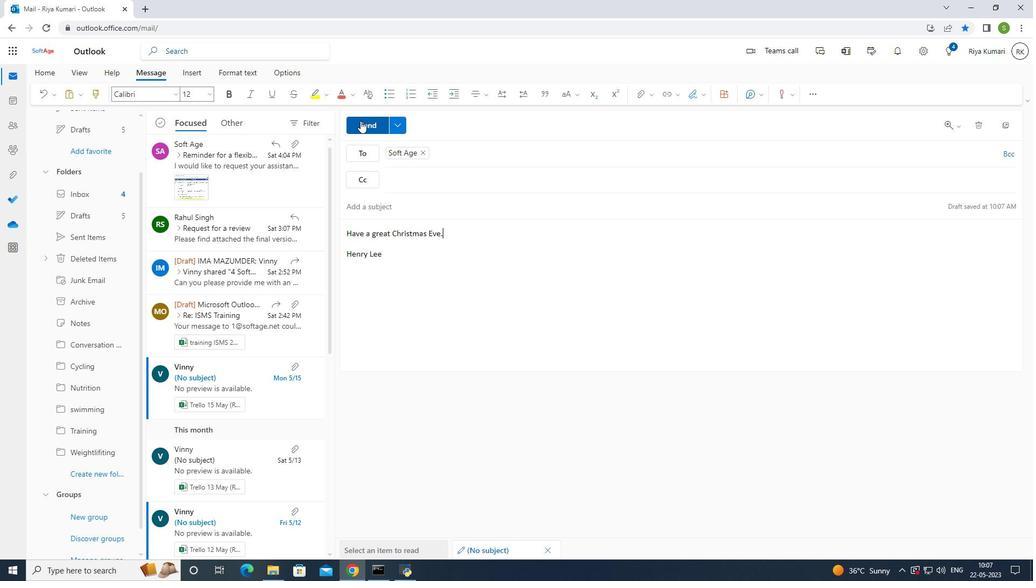 
Action: Mouse moved to (502, 331)
Screenshot: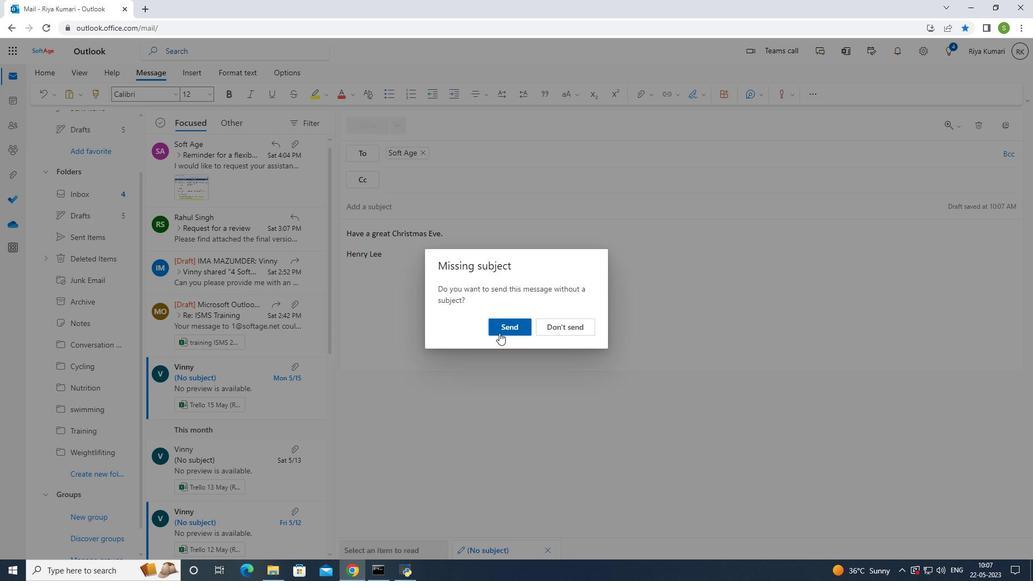 
Action: Mouse pressed left at (502, 331)
Screenshot: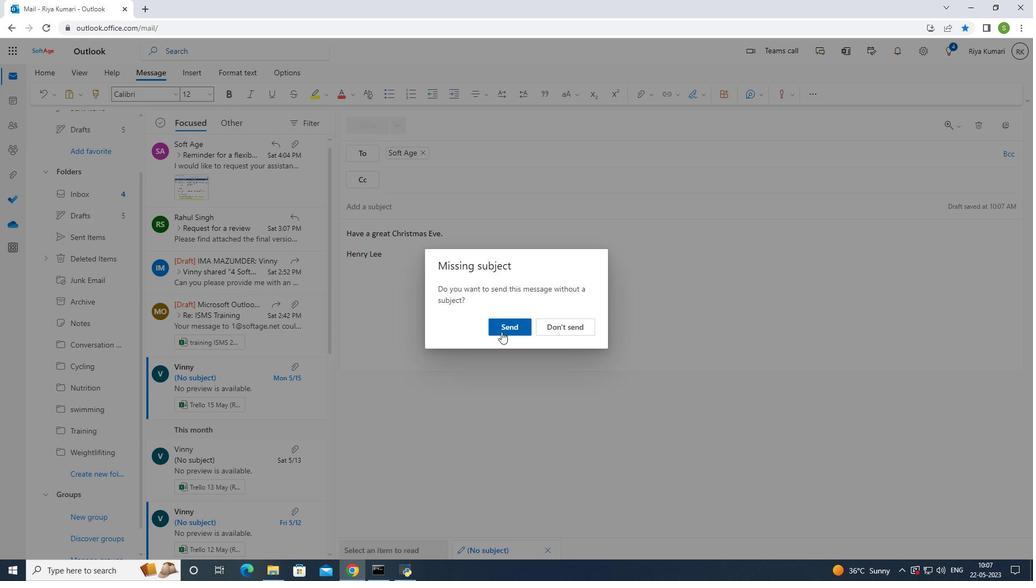 
Action: Mouse moved to (614, 317)
Screenshot: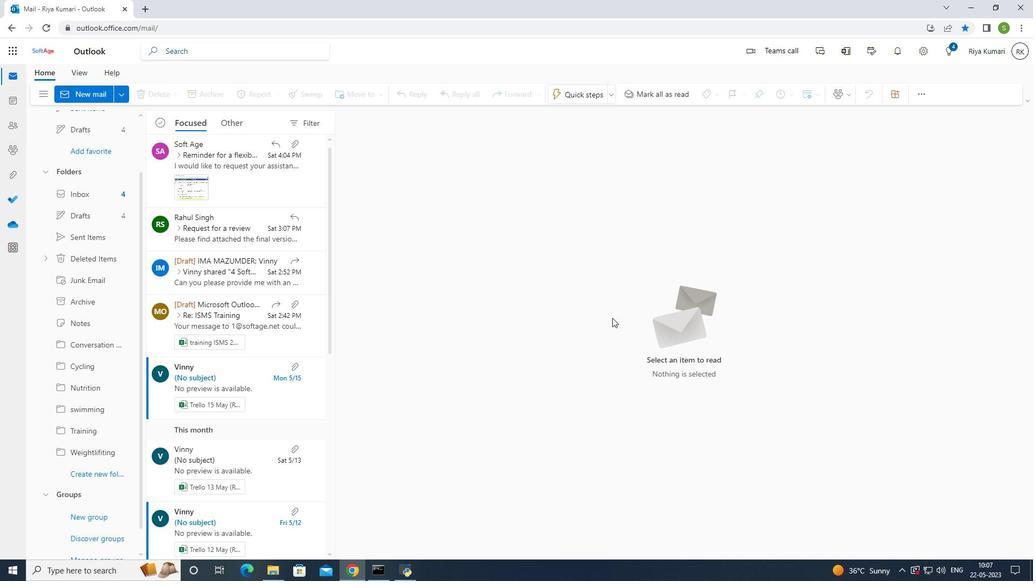 
